 Task: Create a workflow transition screen with conditional fields.
Action: Mouse moved to (995, 77)
Screenshot: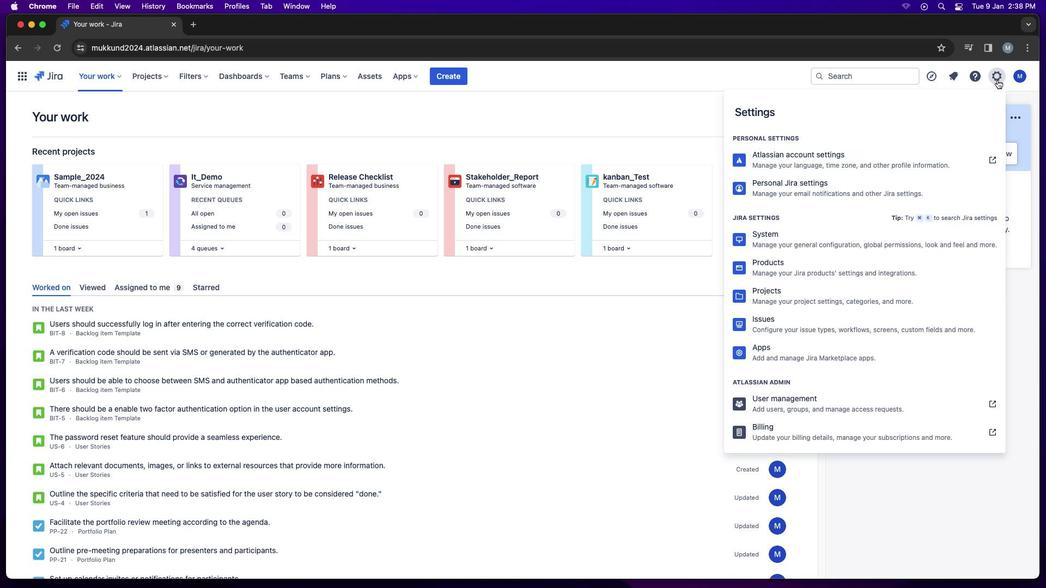 
Action: Mouse pressed left at (995, 77)
Screenshot: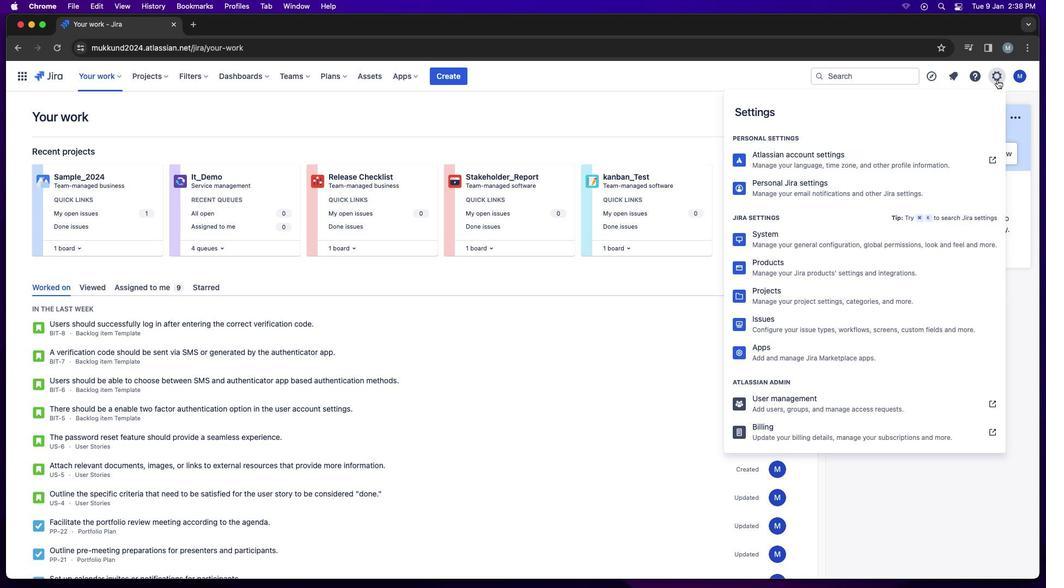 
Action: Mouse moved to (802, 315)
Screenshot: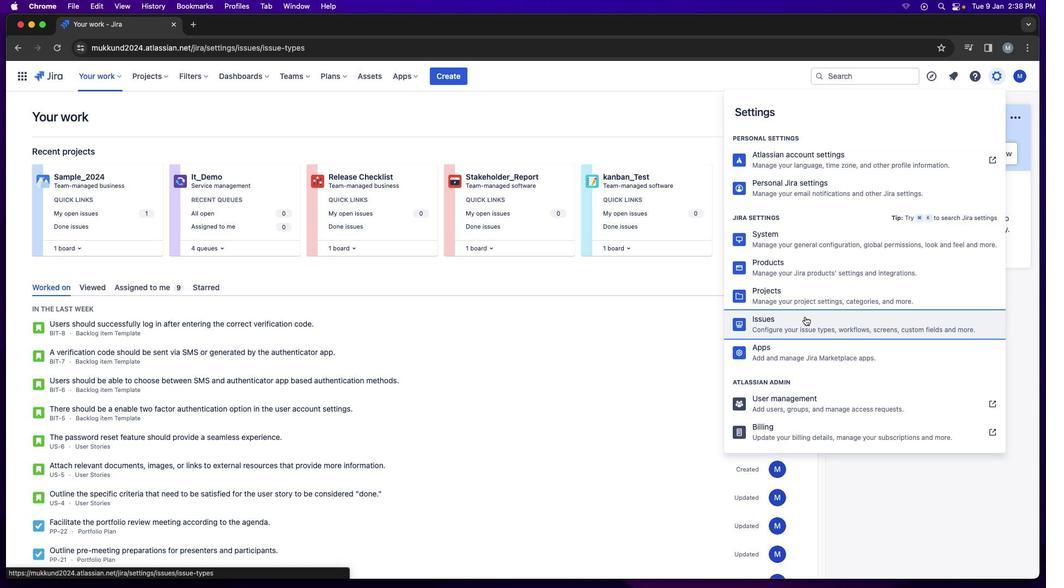 
Action: Mouse pressed left at (802, 315)
Screenshot: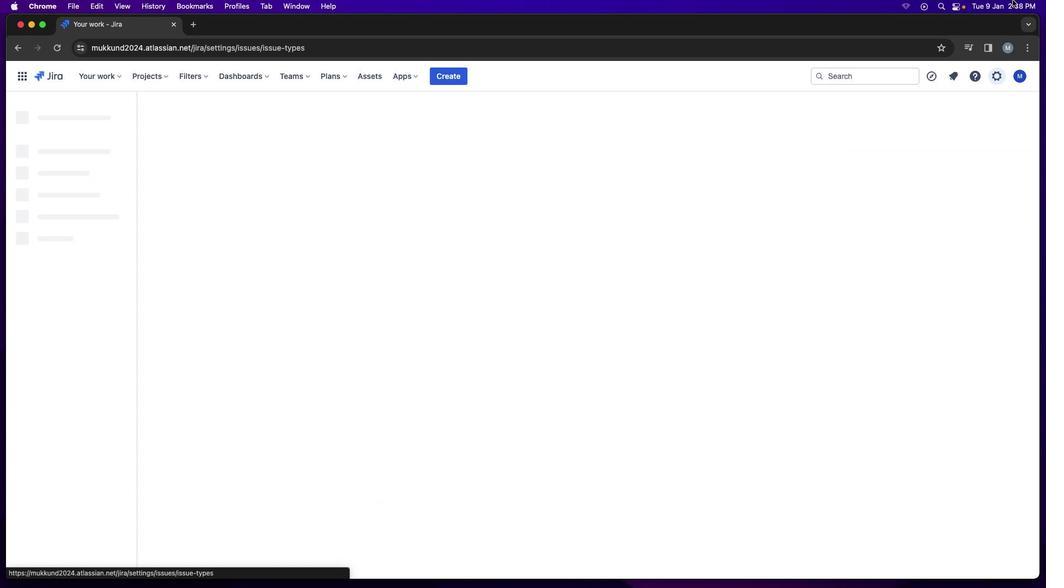 
Action: Mouse moved to (404, 131)
Screenshot: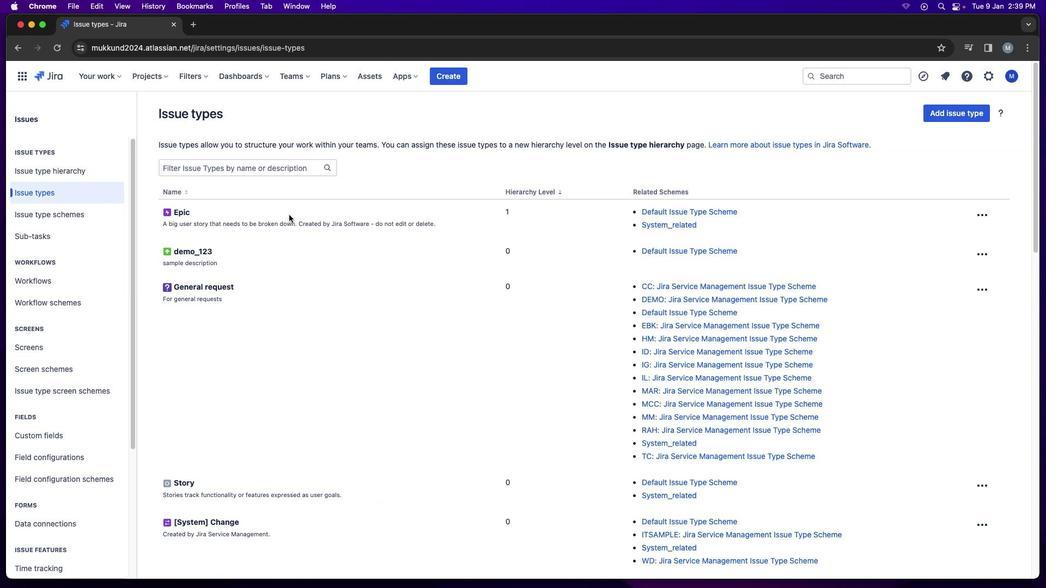 
Action: Mouse pressed left at (404, 131)
Screenshot: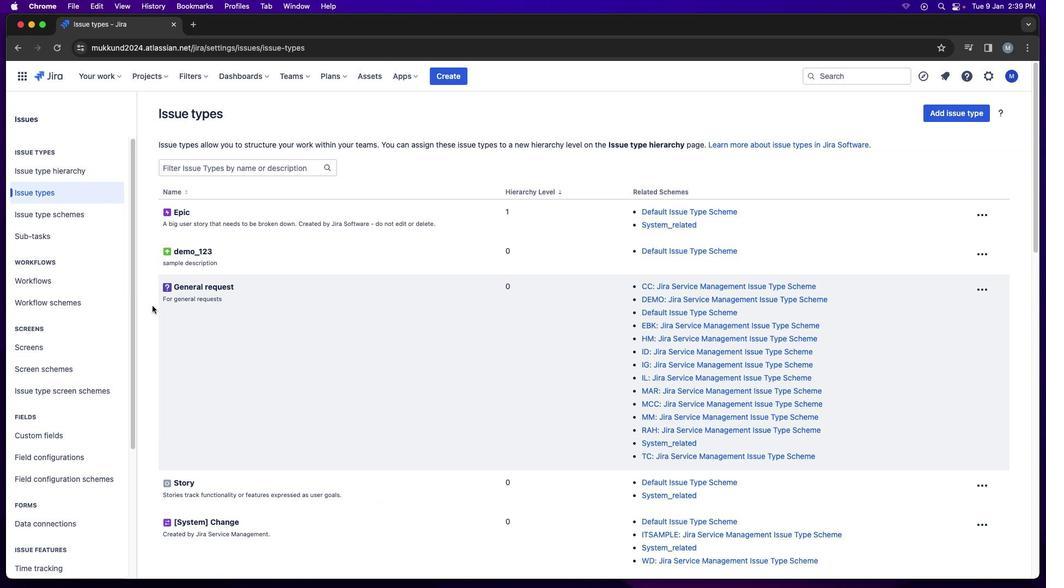 
Action: Mouse moved to (41, 283)
Screenshot: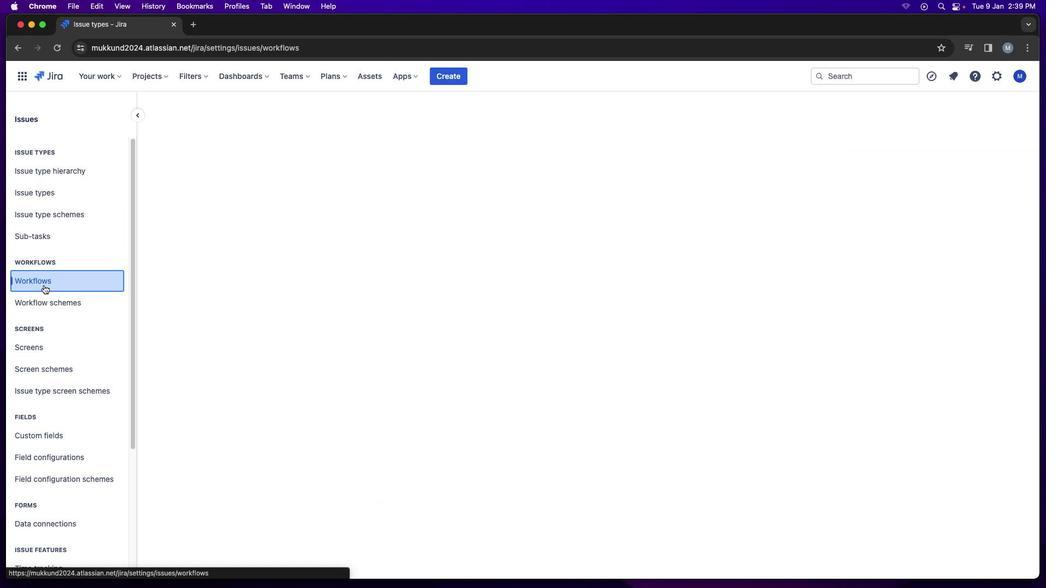 
Action: Mouse pressed left at (41, 283)
Screenshot: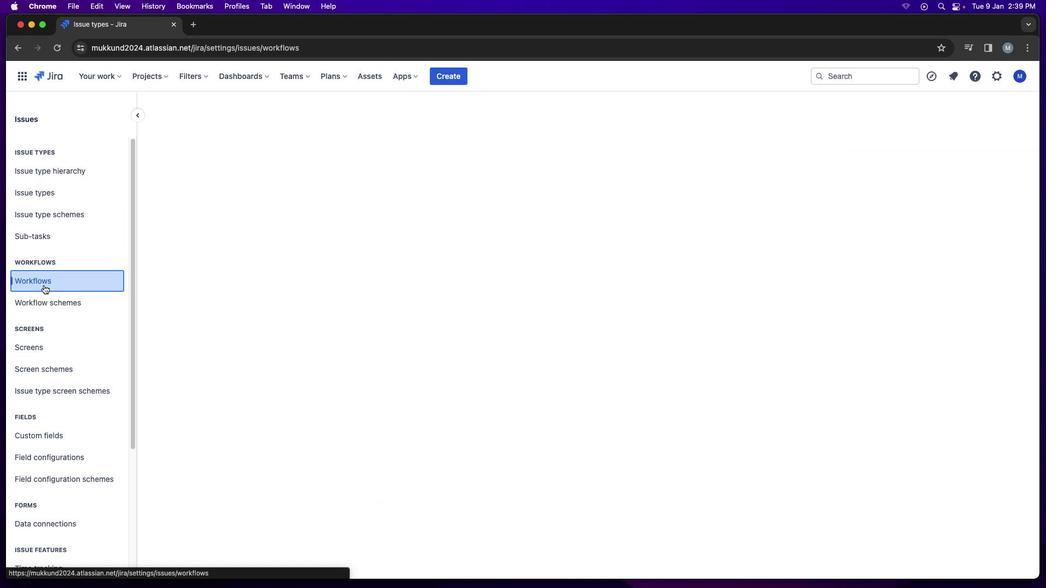 
Action: Mouse moved to (976, 398)
Screenshot: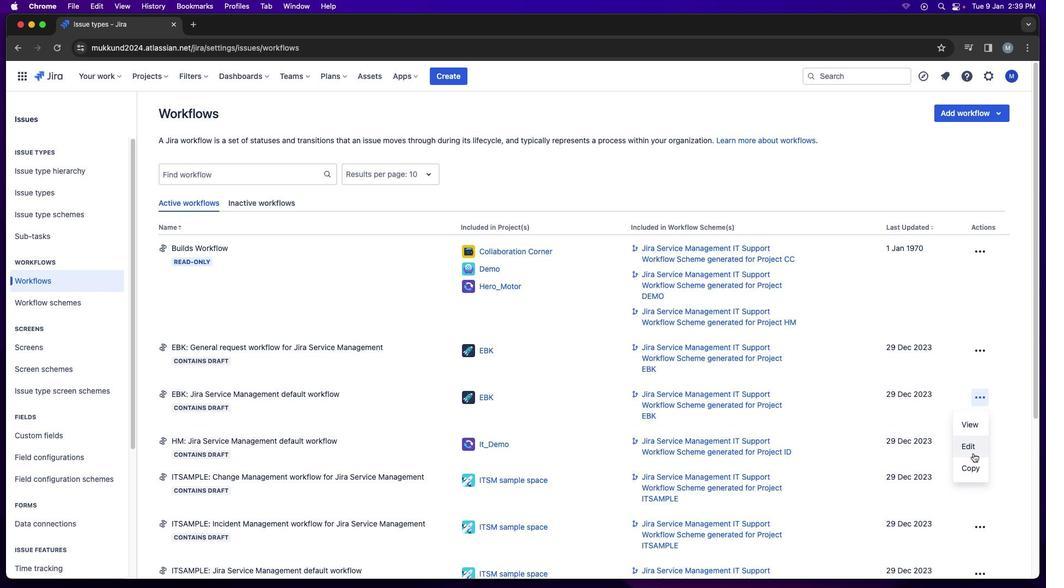 
Action: Mouse pressed left at (976, 398)
Screenshot: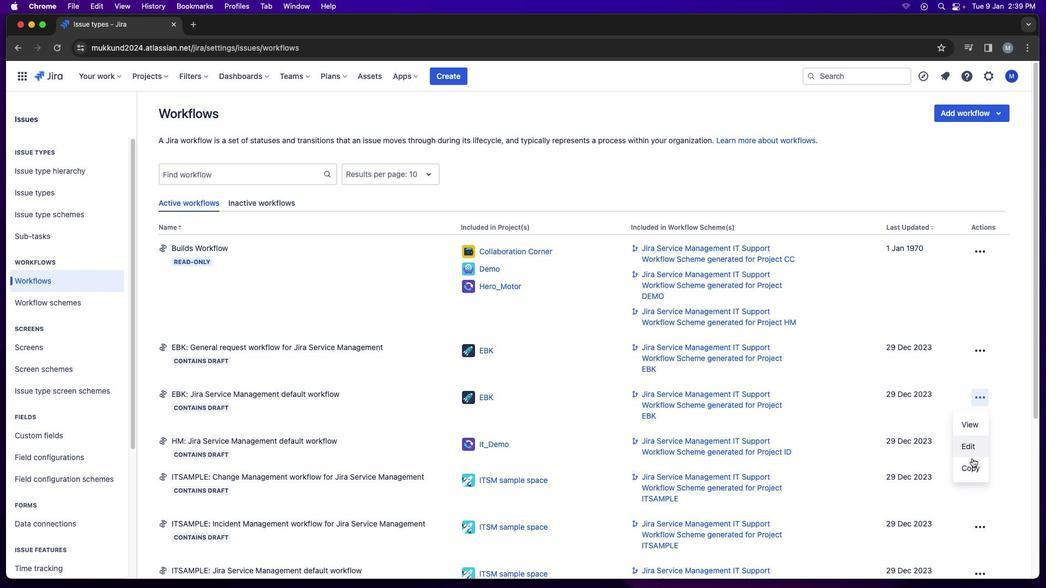 
Action: Mouse moved to (1008, 328)
Screenshot: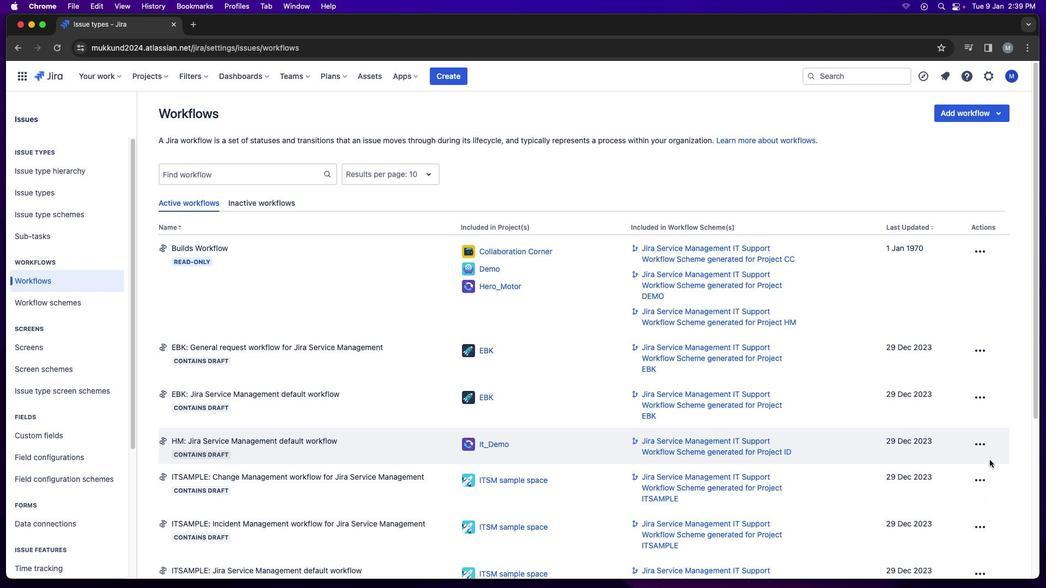 
Action: Mouse pressed left at (1008, 328)
Screenshot: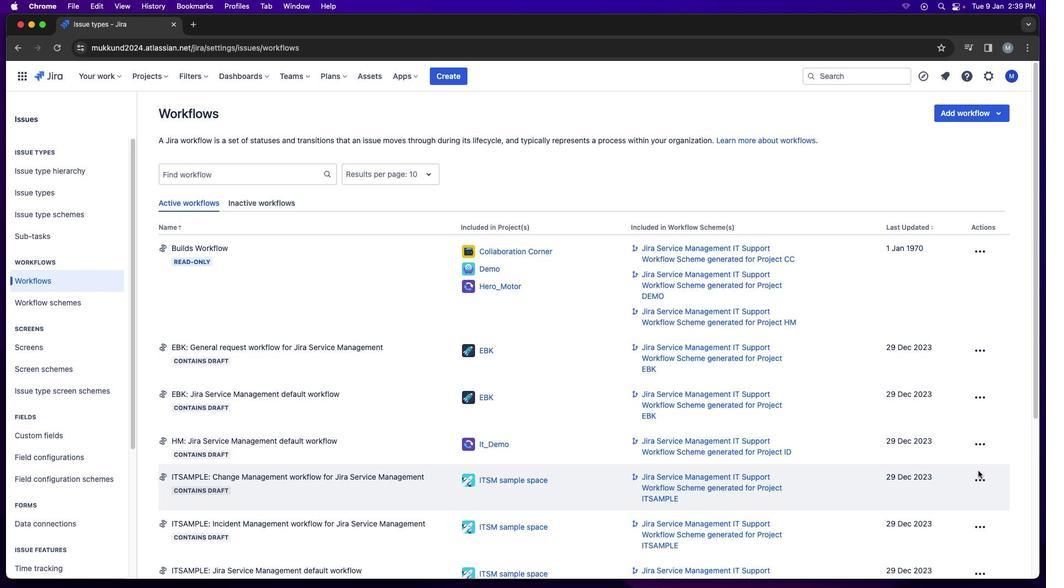 
Action: Mouse moved to (977, 478)
Screenshot: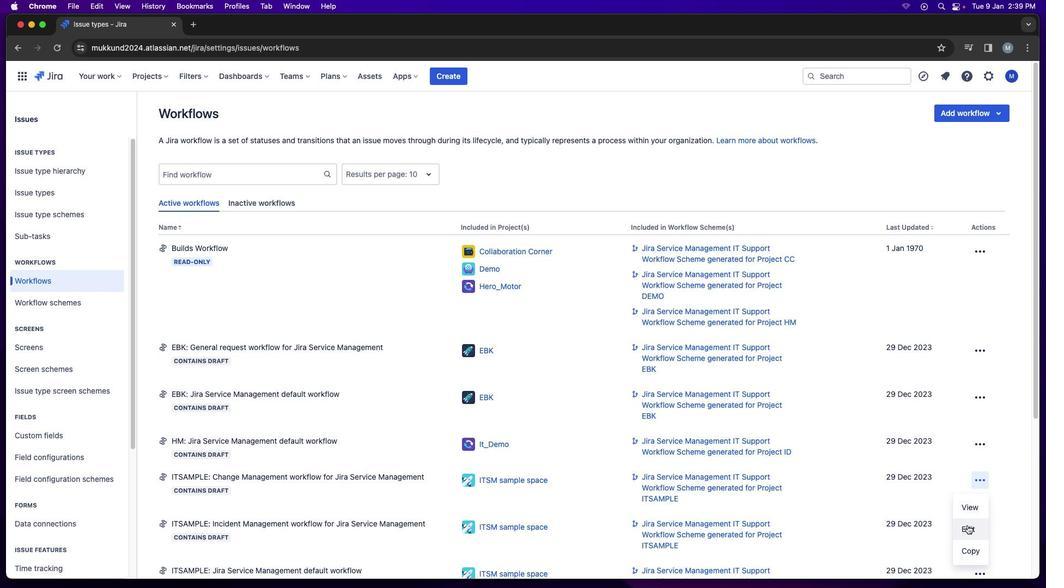 
Action: Mouse pressed left at (977, 478)
Screenshot: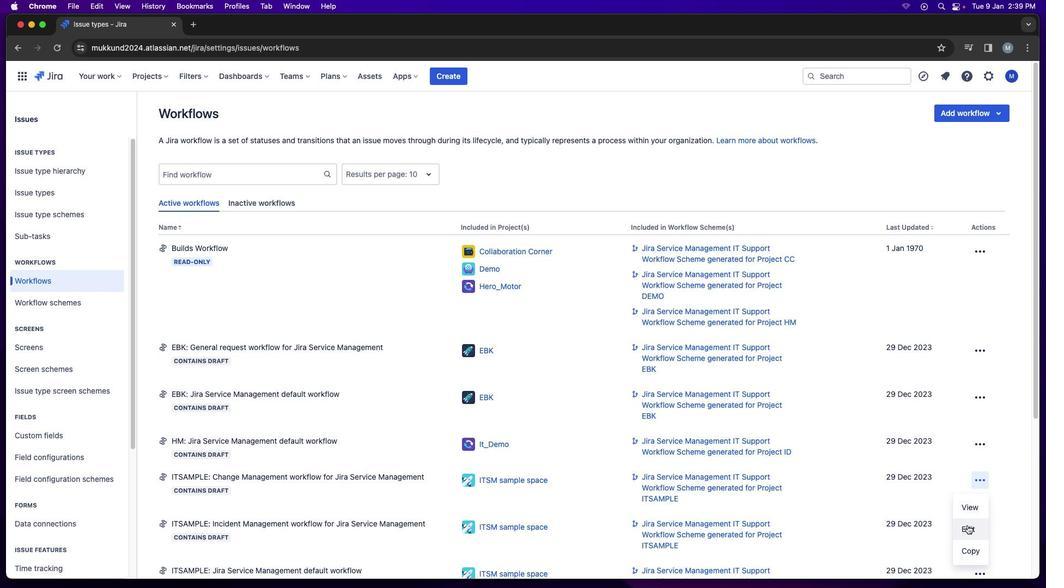 
Action: Mouse moved to (966, 523)
Screenshot: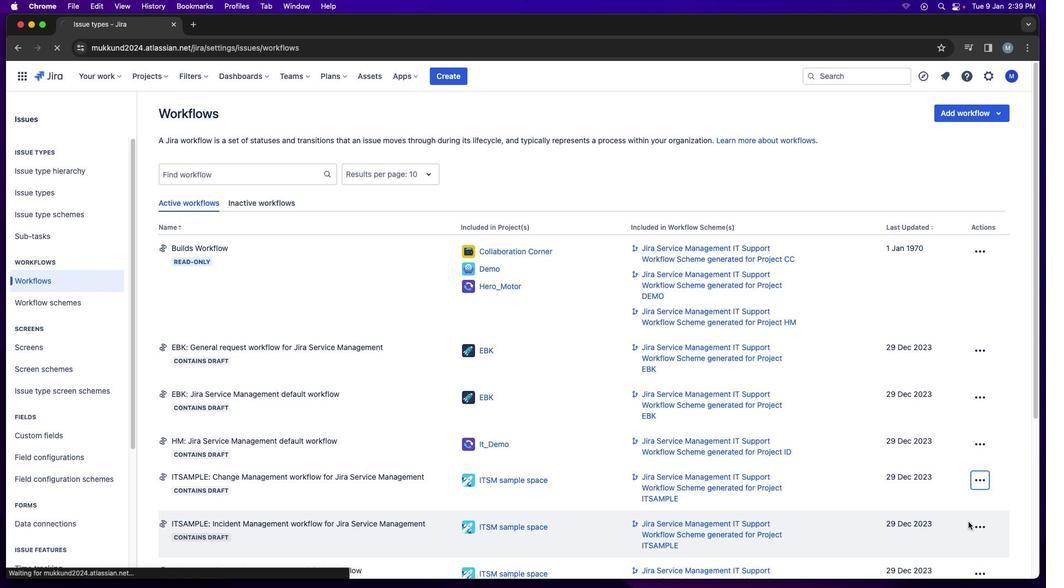 
Action: Mouse pressed left at (966, 523)
Screenshot: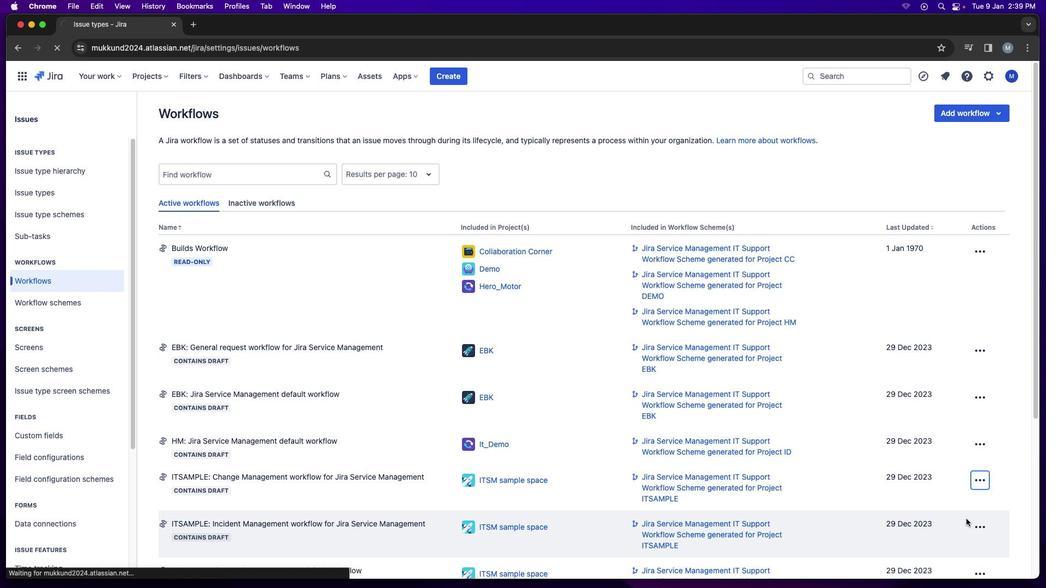 
Action: Mouse moved to (445, 480)
Screenshot: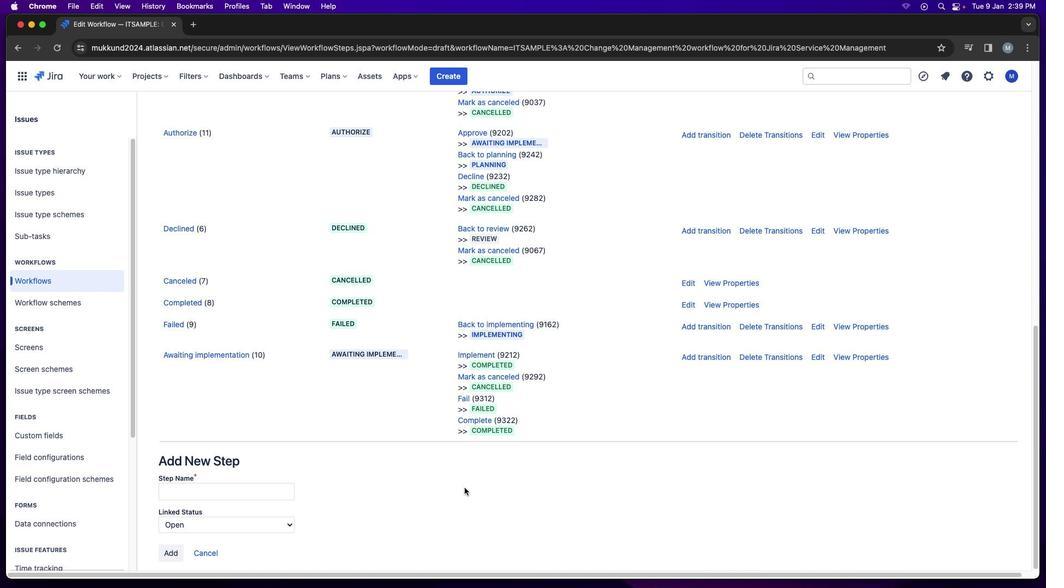 
Action: Mouse pressed left at (445, 480)
Screenshot: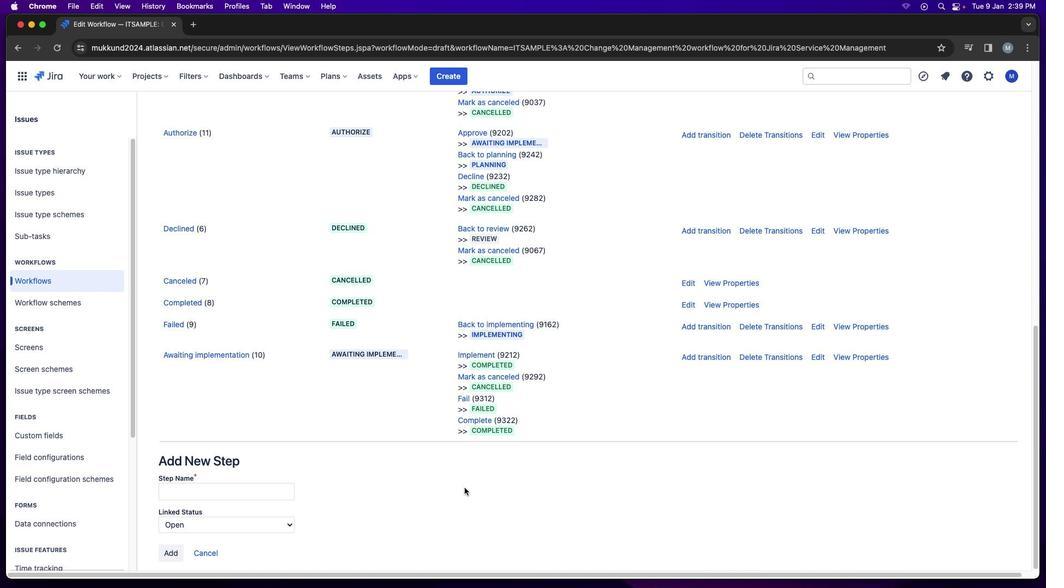 
Action: Mouse moved to (462, 485)
Screenshot: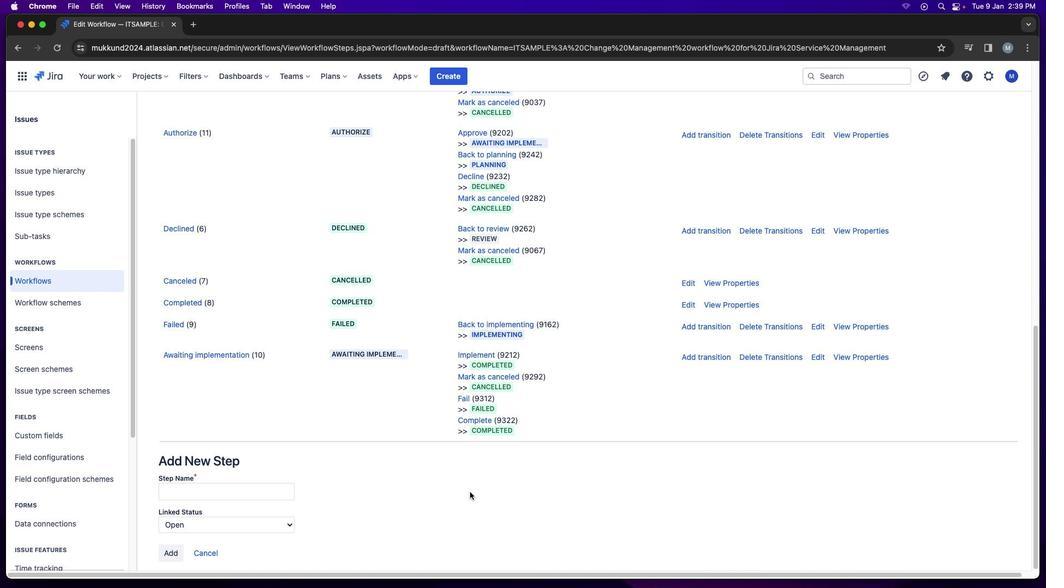 
Action: Mouse scrolled (462, 485) with delta (-1, -2)
Screenshot: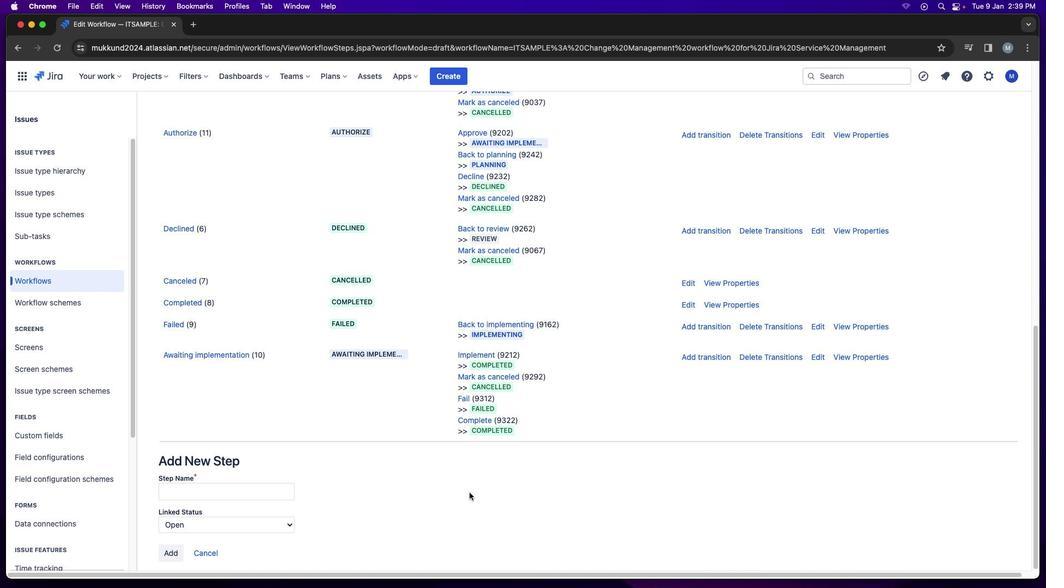 
Action: Mouse scrolled (462, 485) with delta (-1, -2)
Screenshot: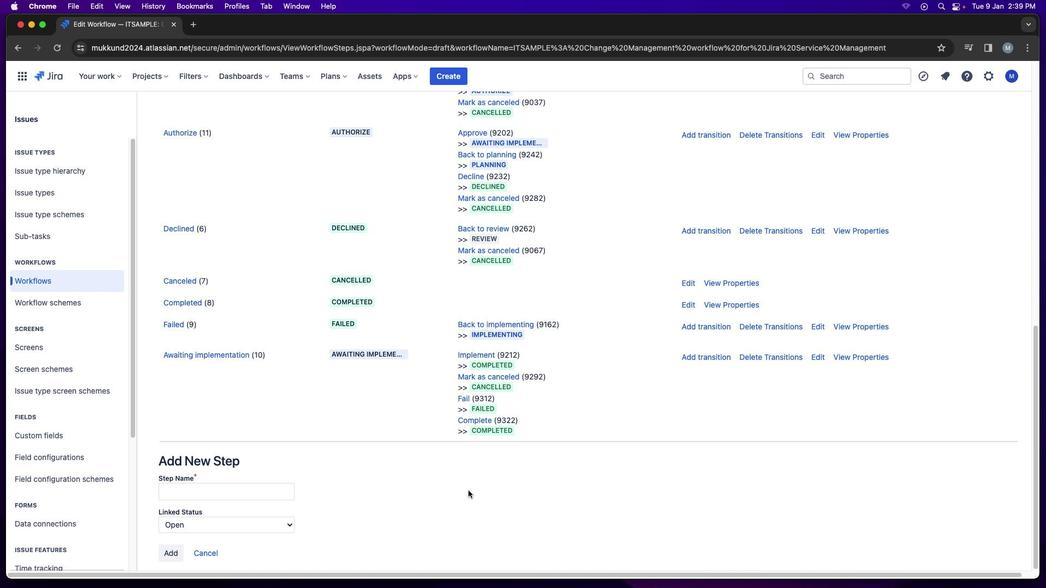 
Action: Mouse scrolled (462, 485) with delta (-1, -2)
Screenshot: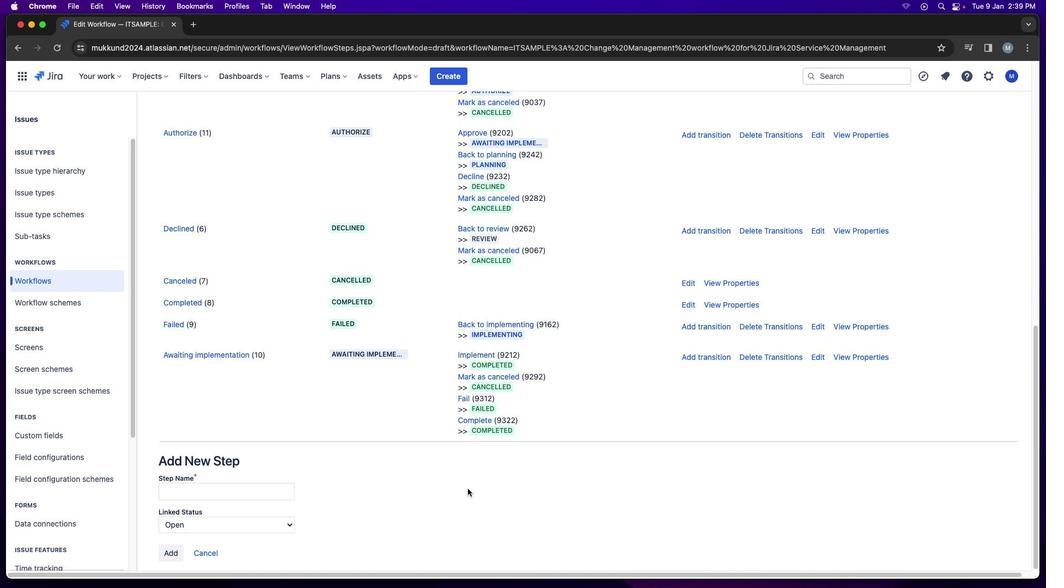 
Action: Mouse moved to (464, 485)
Screenshot: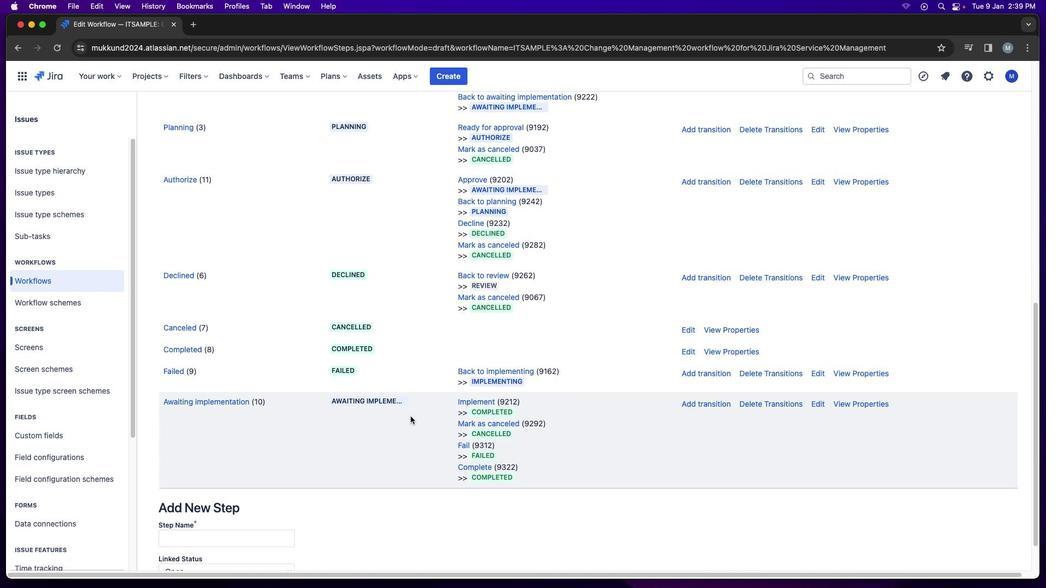 
Action: Mouse scrolled (464, 485) with delta (-1, -1)
Screenshot: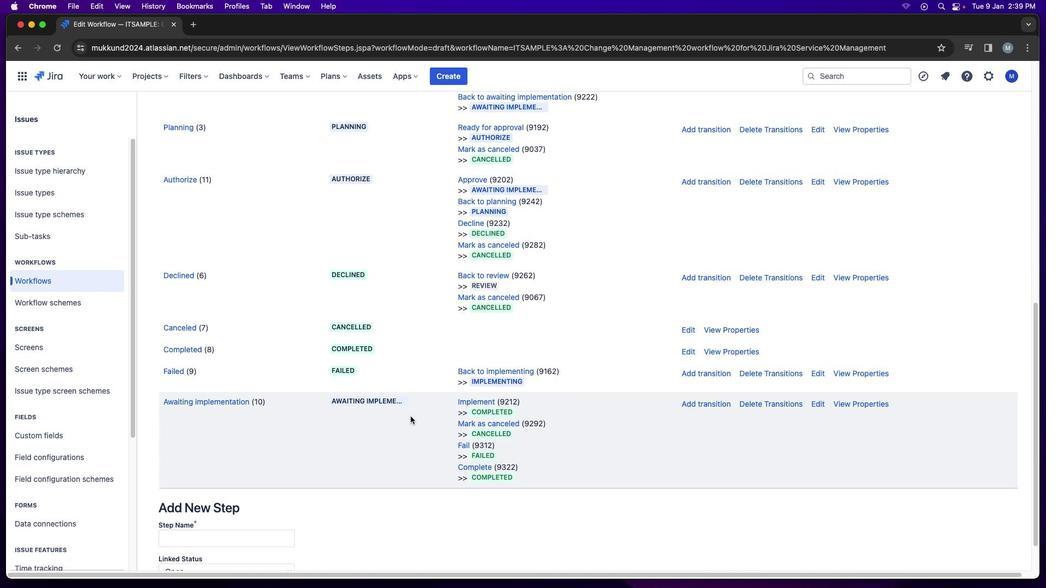 
Action: Mouse moved to (463, 481)
Screenshot: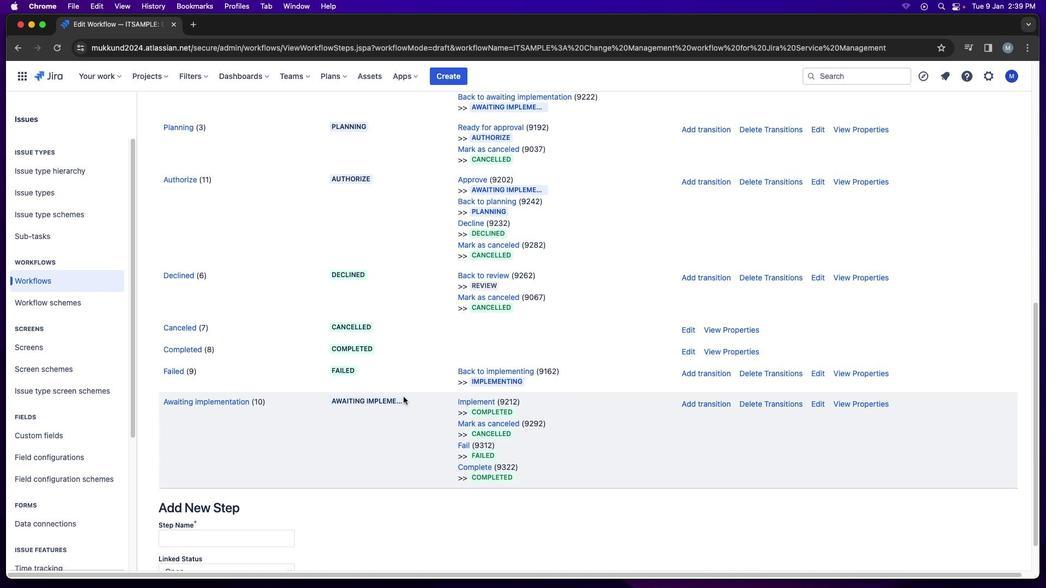 
Action: Mouse scrolled (463, 481) with delta (-1, -1)
Screenshot: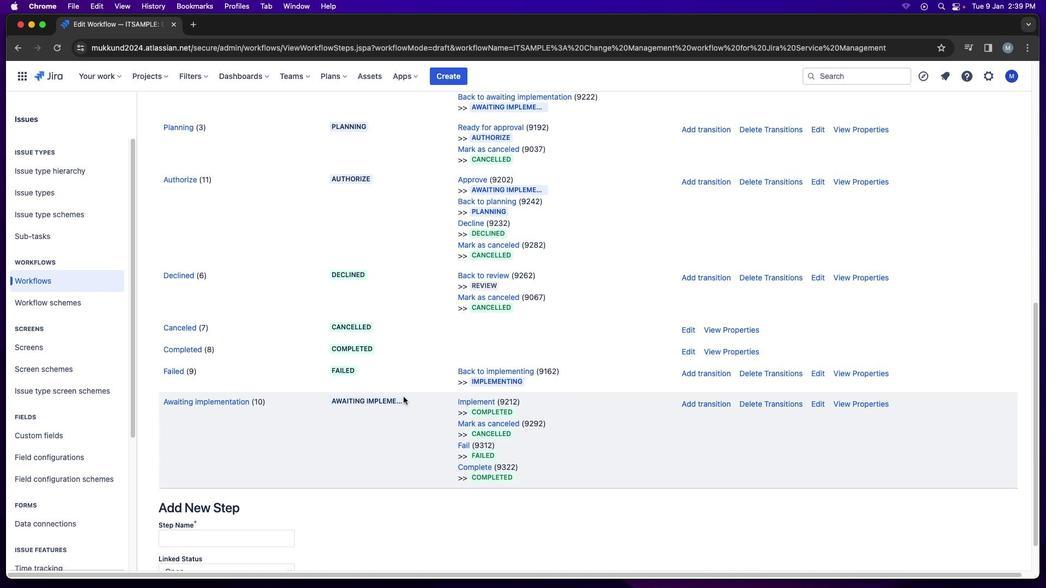 
Action: Mouse moved to (460, 474)
Screenshot: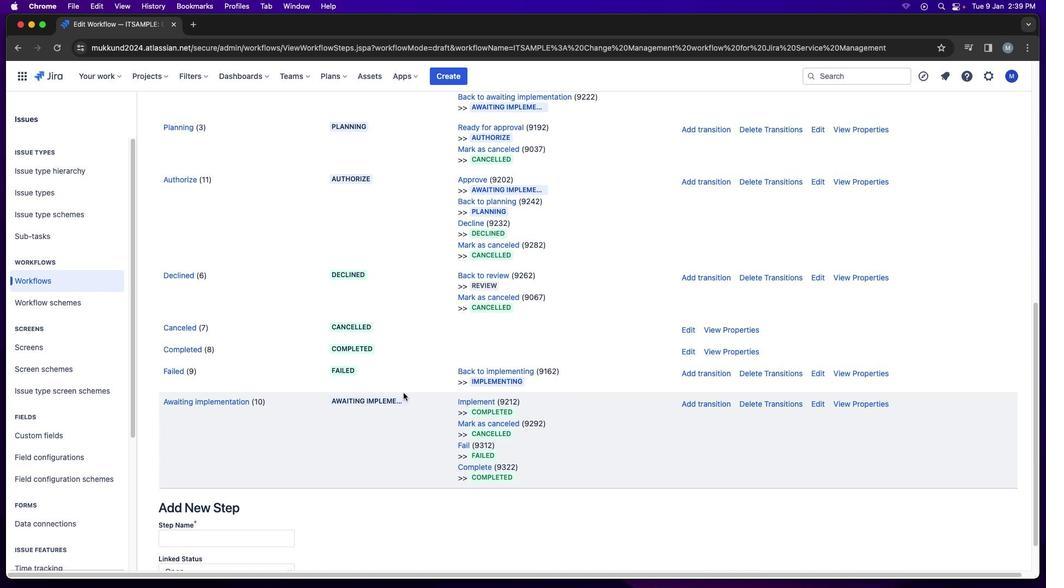 
Action: Mouse scrolled (460, 474) with delta (-1, -1)
Screenshot: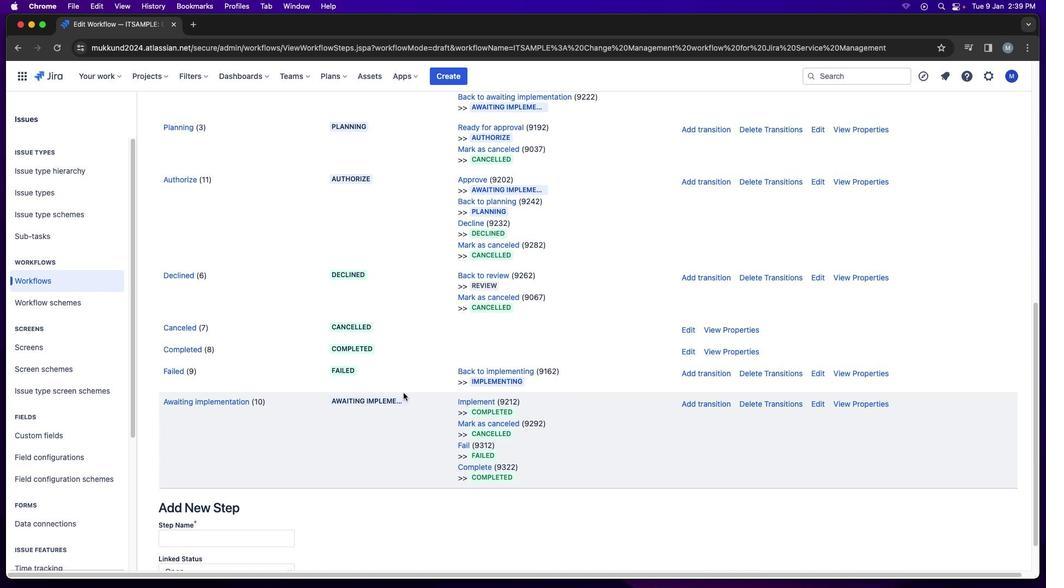 
Action: Mouse moved to (401, 389)
Screenshot: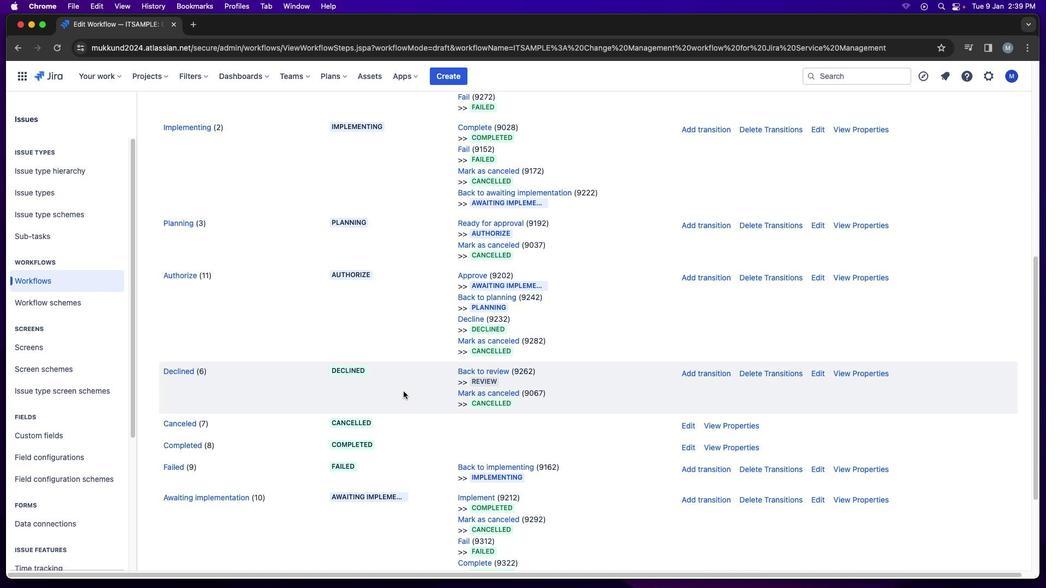 
Action: Mouse scrolled (401, 389) with delta (-1, -1)
Screenshot: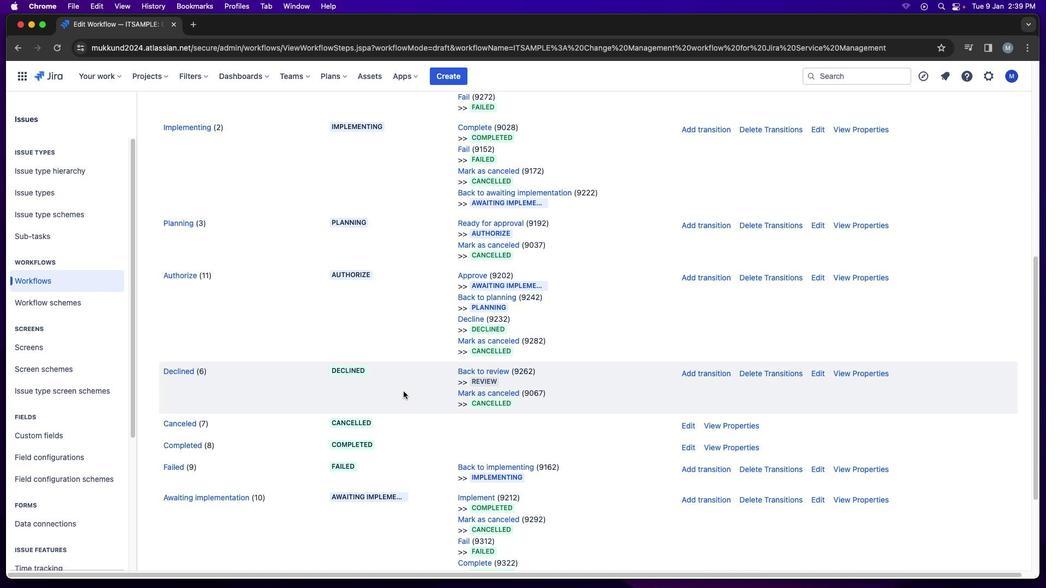 
Action: Mouse moved to (401, 389)
Screenshot: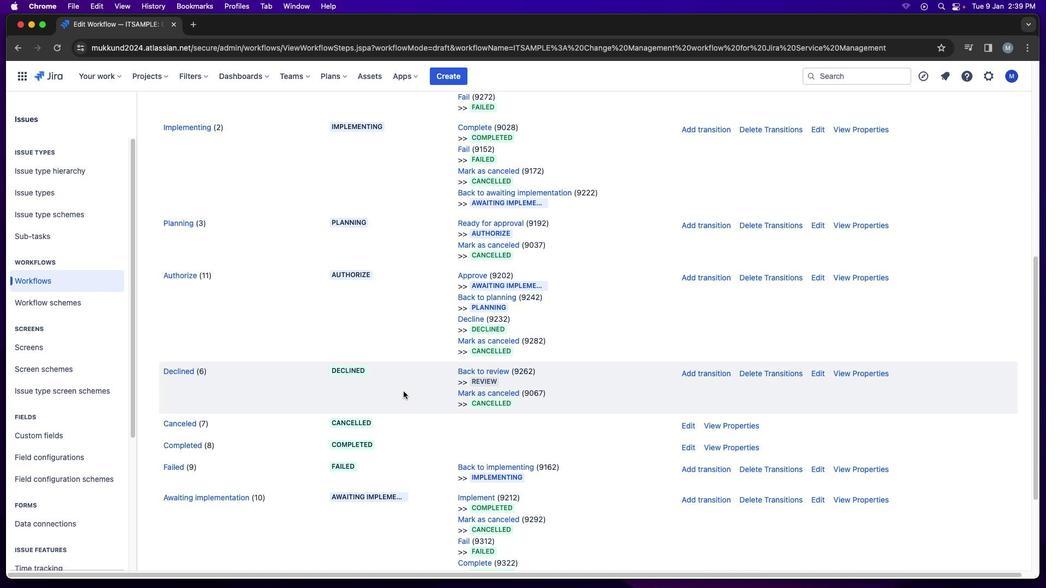 
Action: Mouse scrolled (401, 389) with delta (-1, -1)
Screenshot: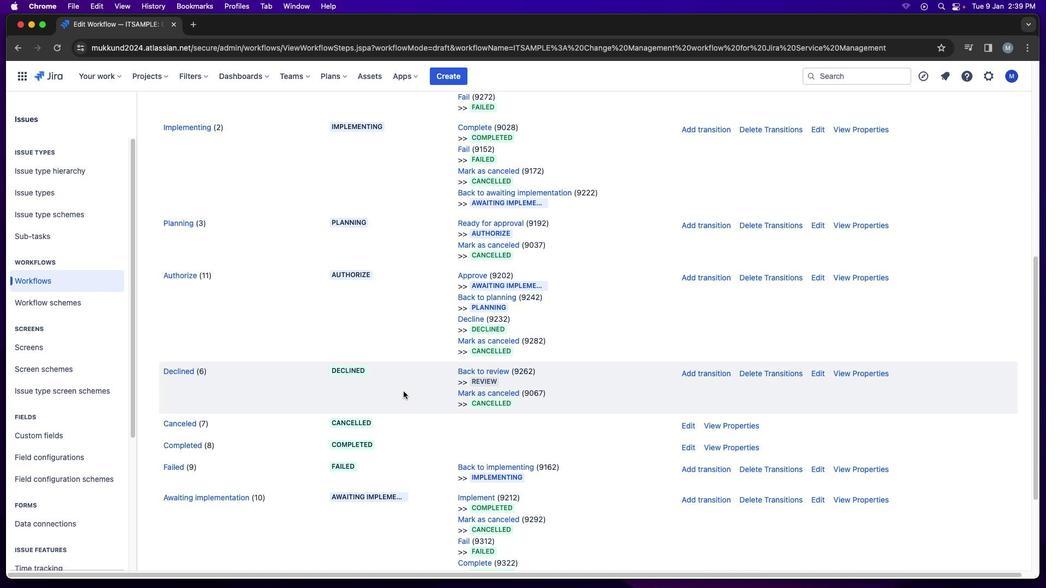 
Action: Mouse moved to (401, 389)
Screenshot: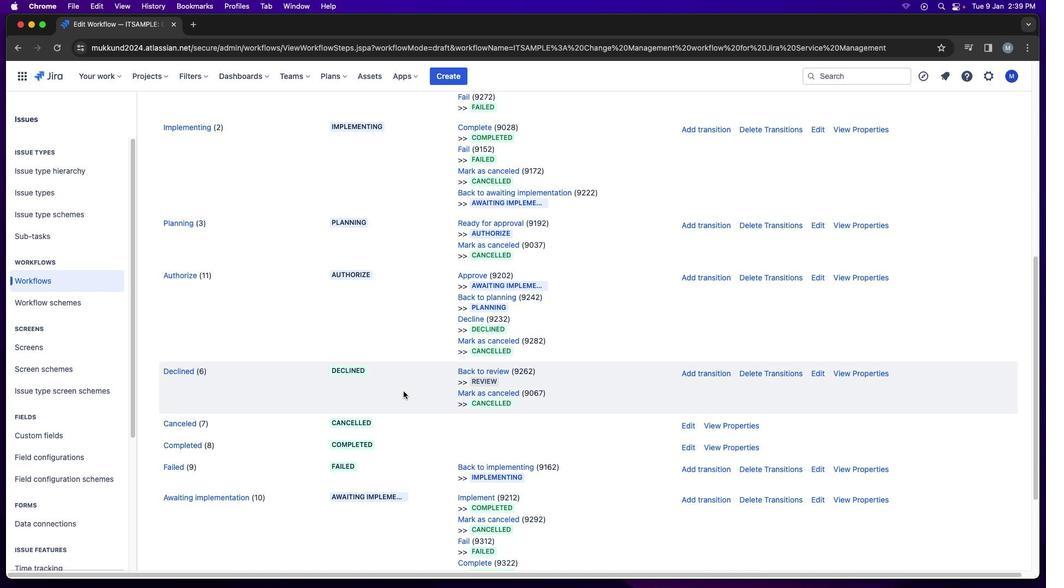 
Action: Mouse scrolled (401, 389) with delta (-1, 0)
Screenshot: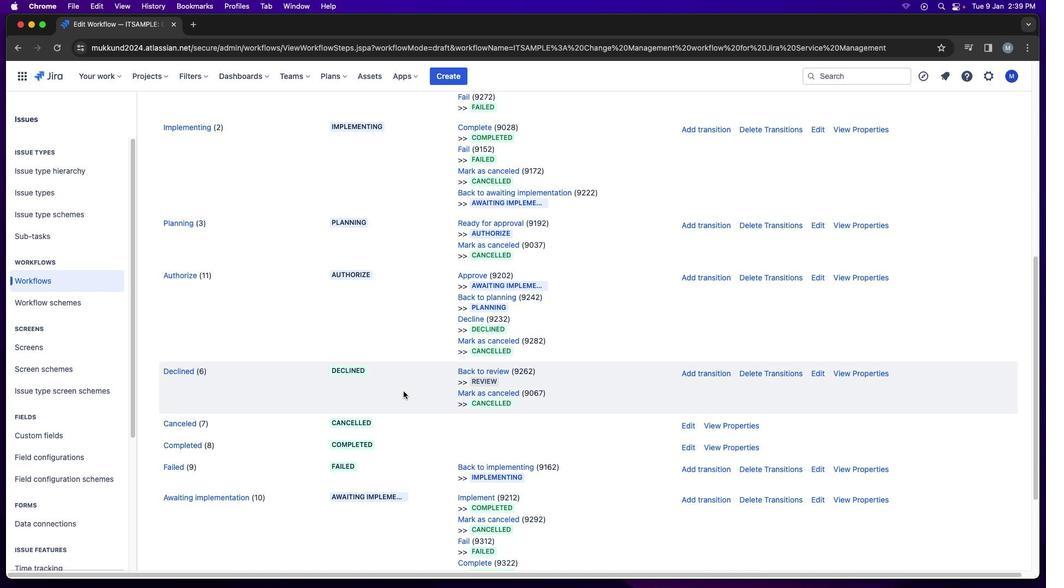 
Action: Mouse moved to (402, 378)
Screenshot: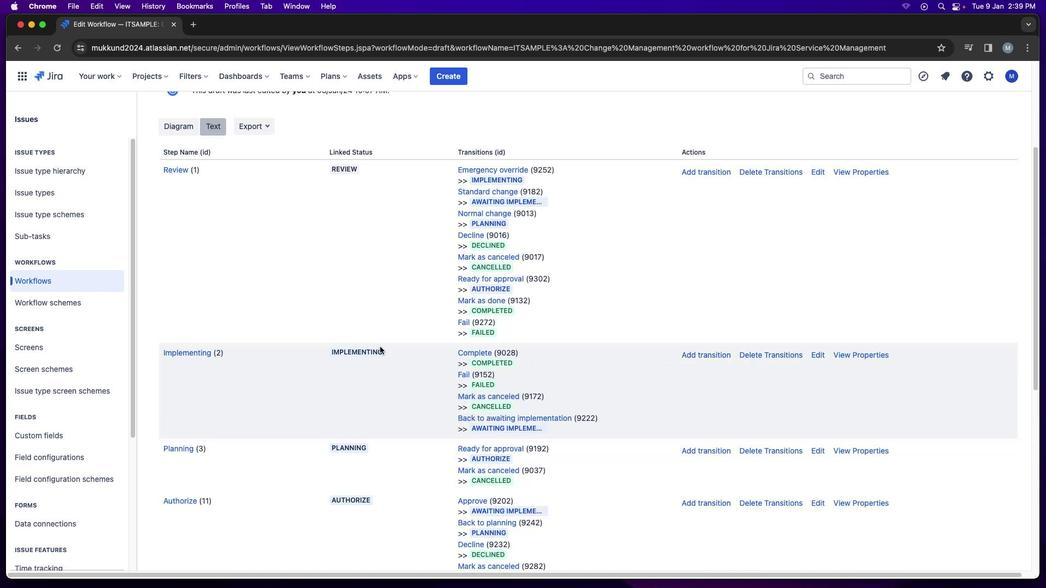 
Action: Mouse scrolled (402, 378) with delta (-1, -1)
Screenshot: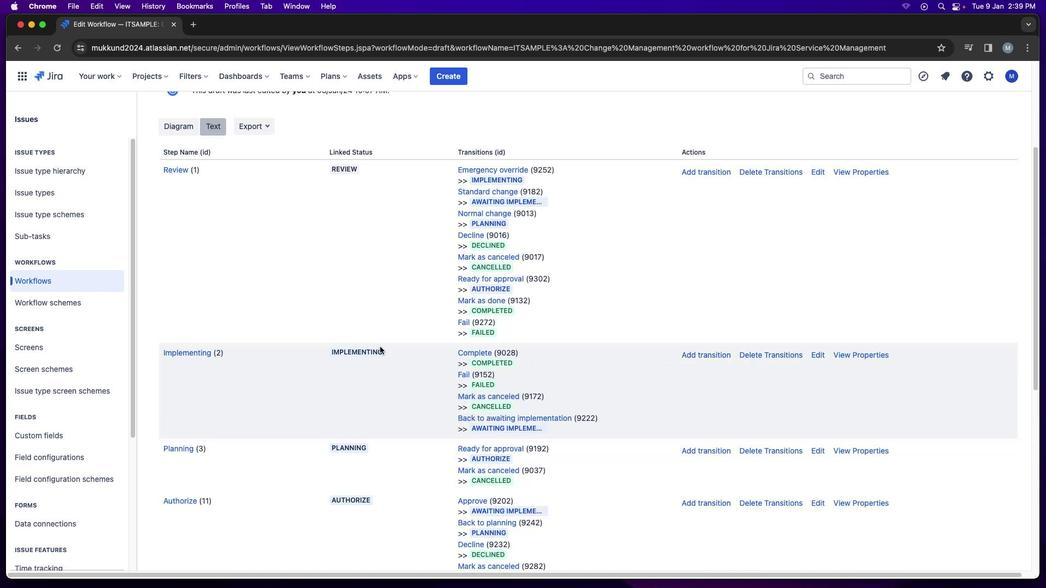 
Action: Mouse moved to (402, 357)
Screenshot: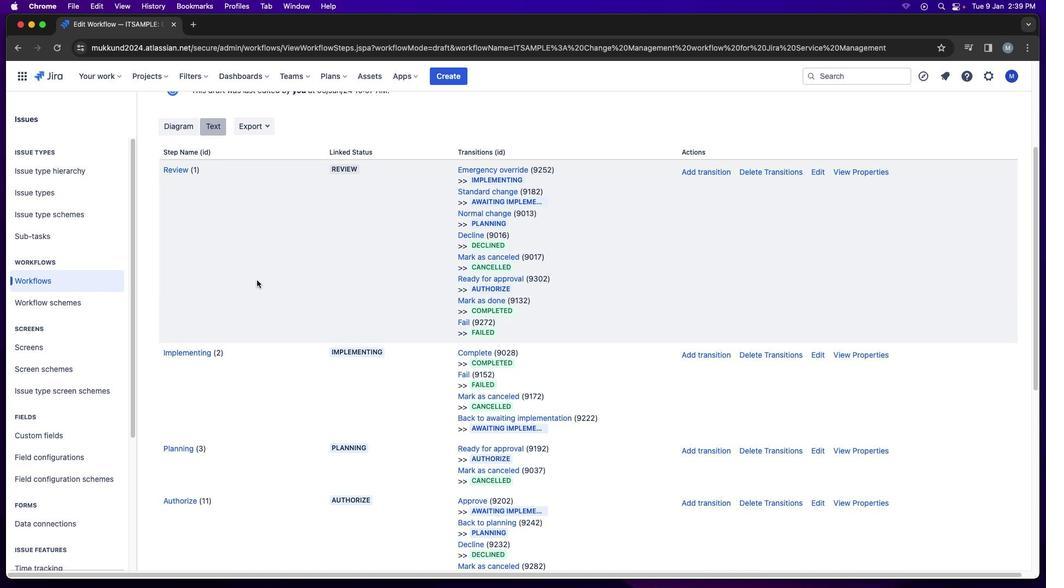 
Action: Mouse scrolled (402, 357) with delta (-1, -1)
Screenshot: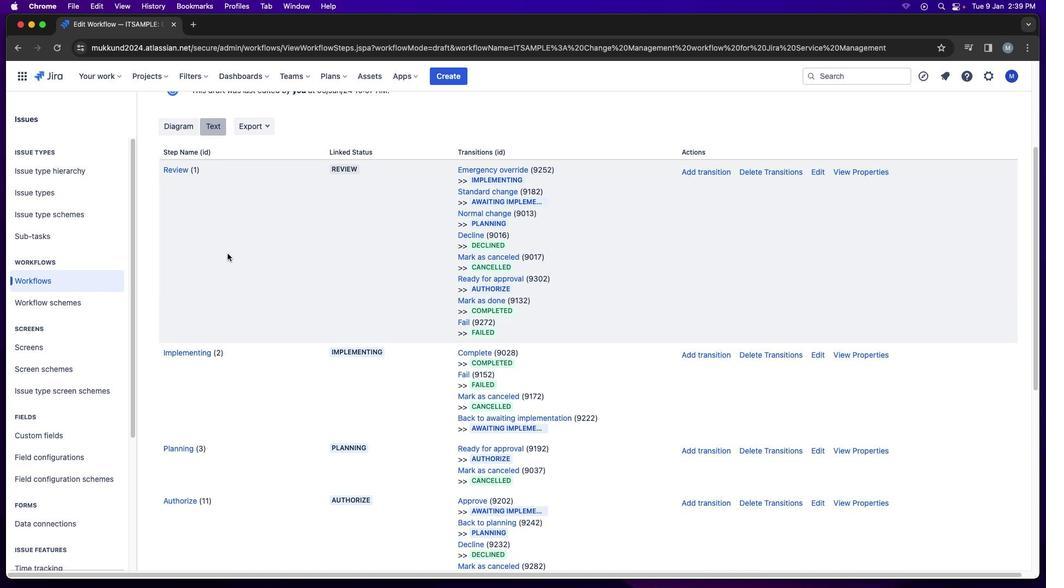
Action: Mouse scrolled (402, 357) with delta (-1, -1)
Screenshot: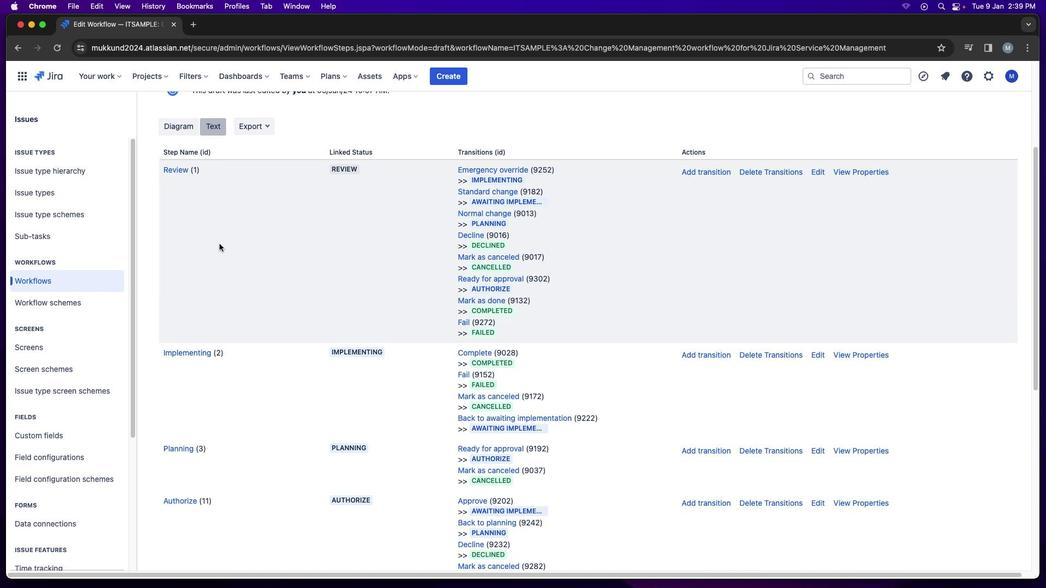 
Action: Mouse scrolled (402, 357) with delta (-1, 0)
Screenshot: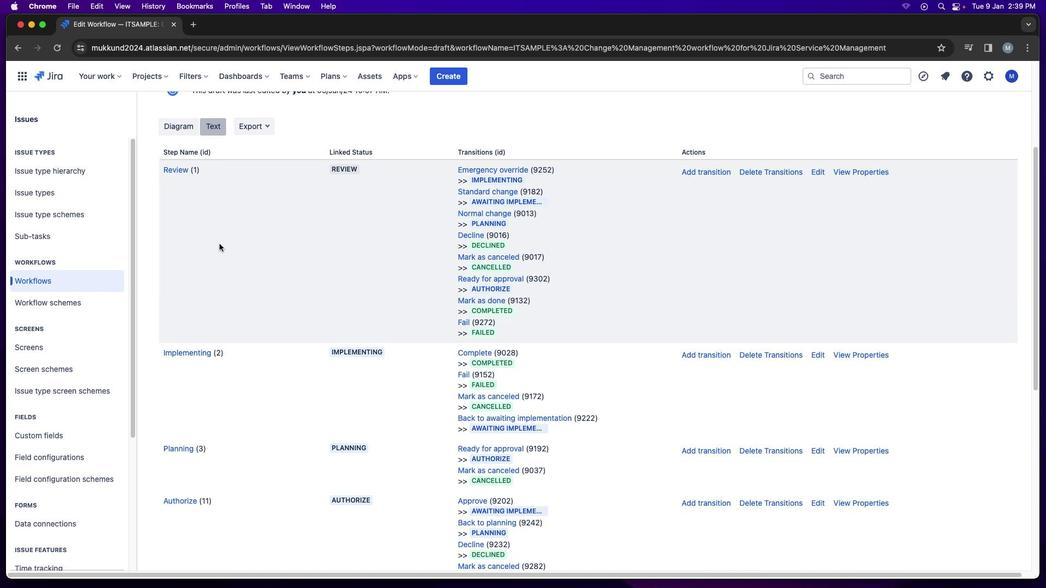 
Action: Mouse scrolled (402, 357) with delta (-1, 0)
Screenshot: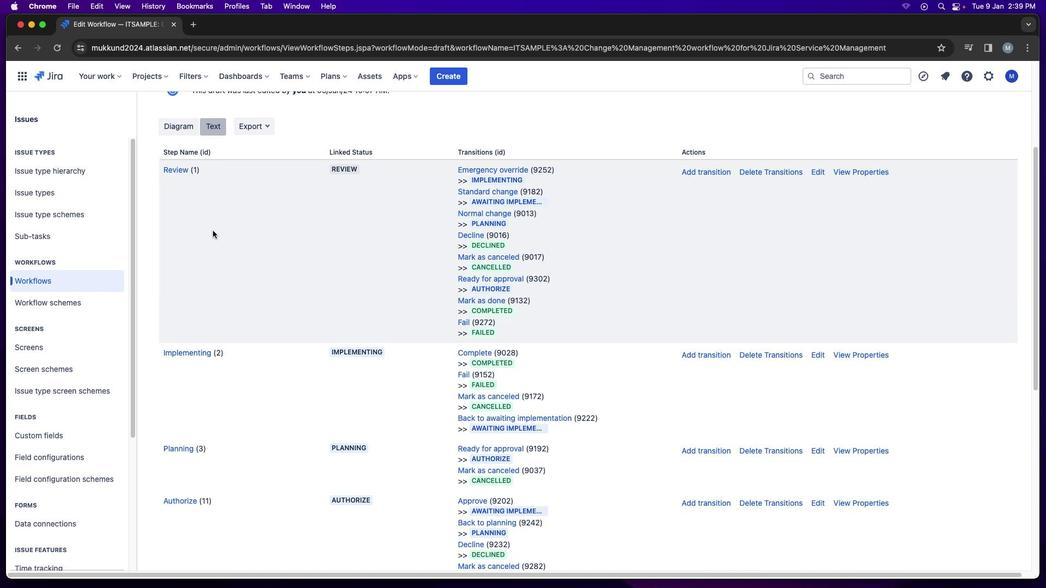 
Action: Mouse moved to (355, 416)
Screenshot: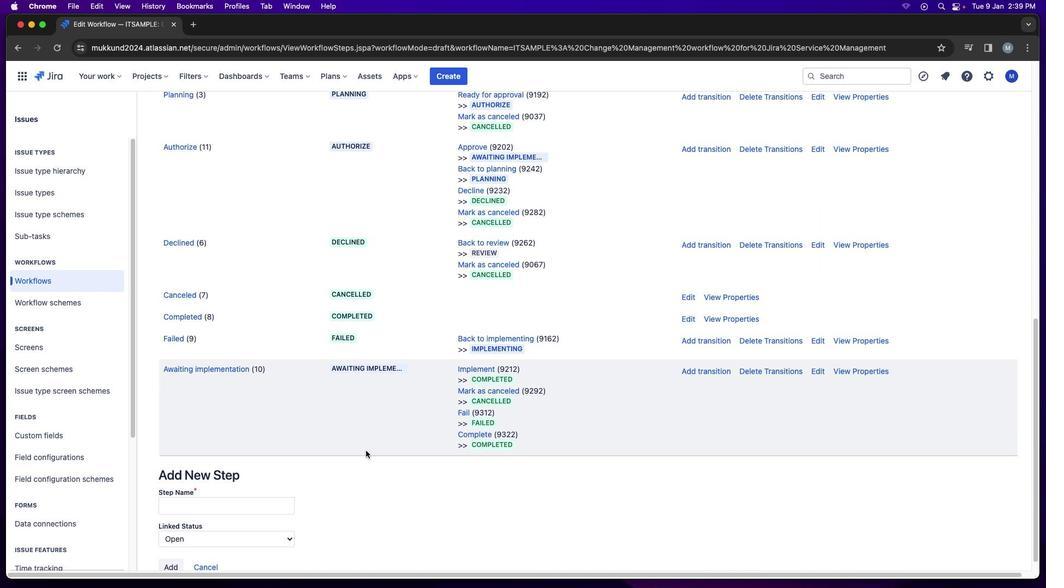 
Action: Mouse scrolled (355, 416) with delta (-1, -2)
Screenshot: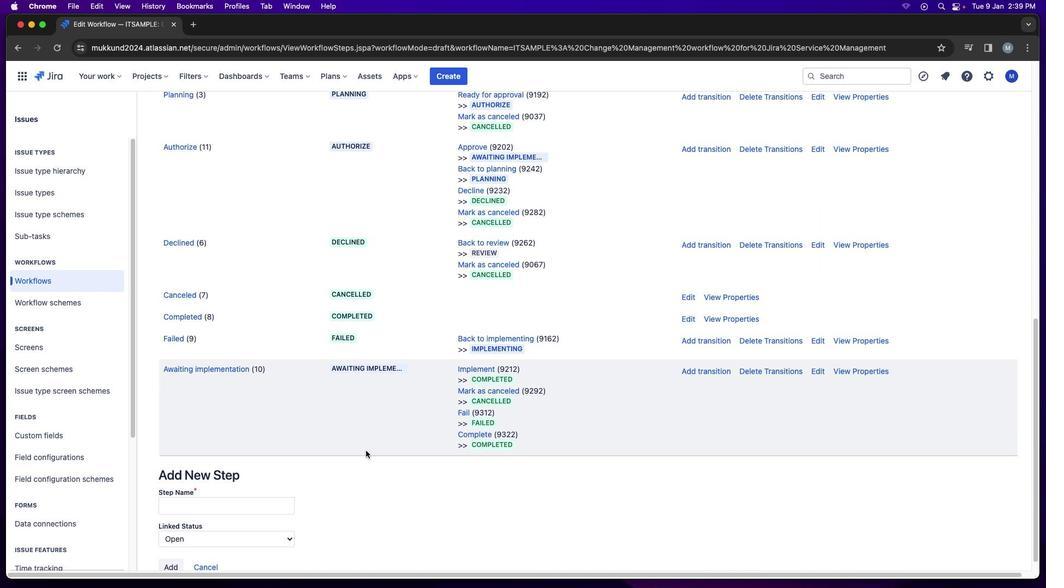 
Action: Mouse moved to (357, 420)
Screenshot: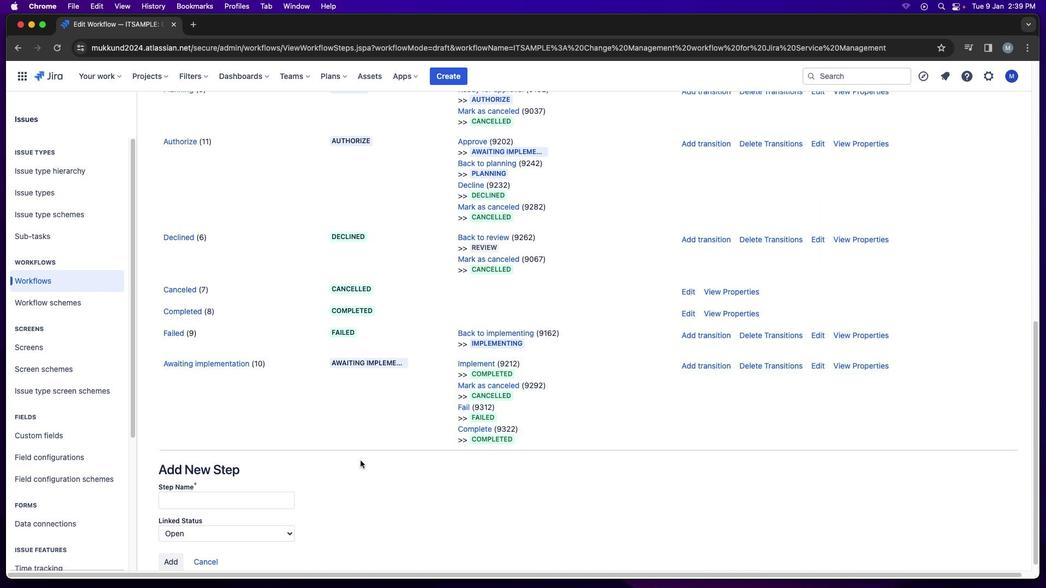 
Action: Mouse scrolled (357, 420) with delta (-1, -2)
Screenshot: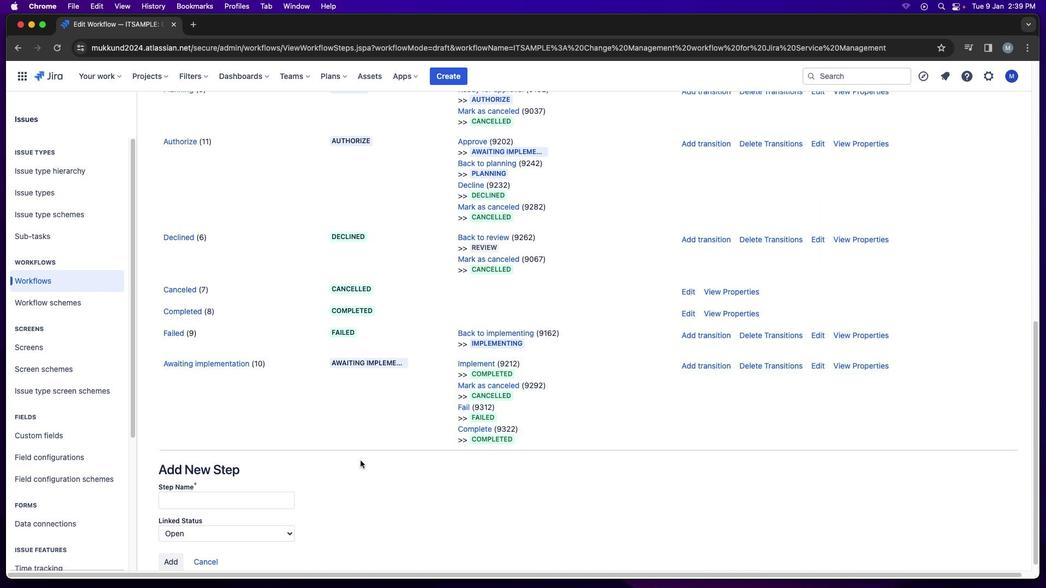 
Action: Mouse moved to (357, 421)
Screenshot: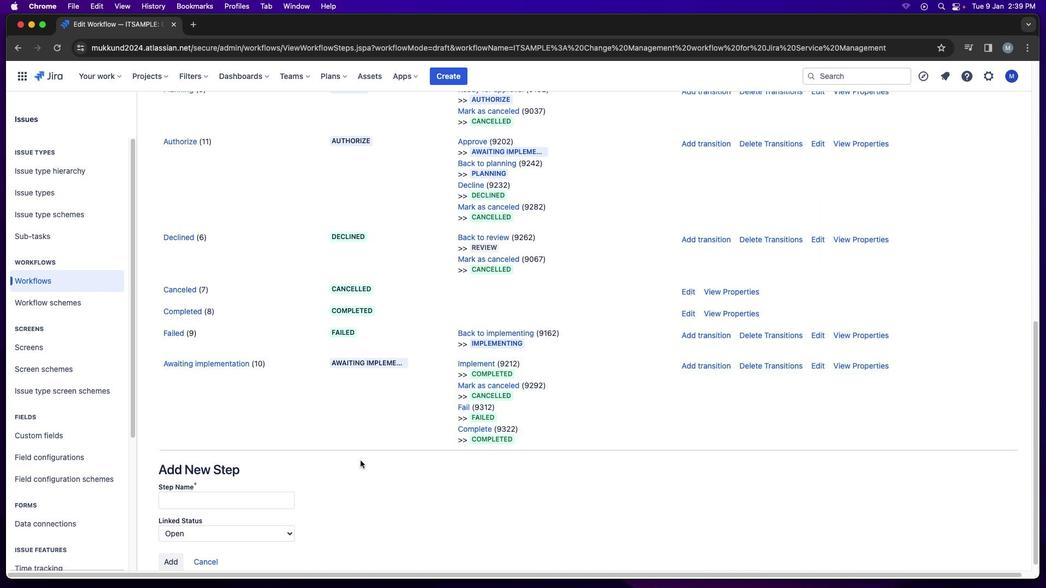 
Action: Mouse scrolled (357, 421) with delta (-1, -3)
Screenshot: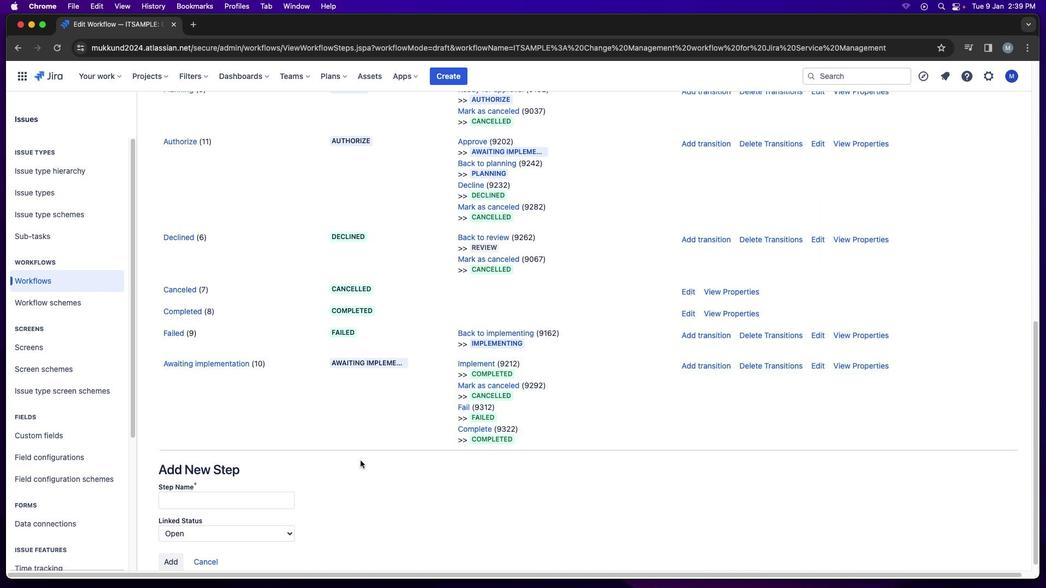 
Action: Mouse moved to (357, 422)
Screenshot: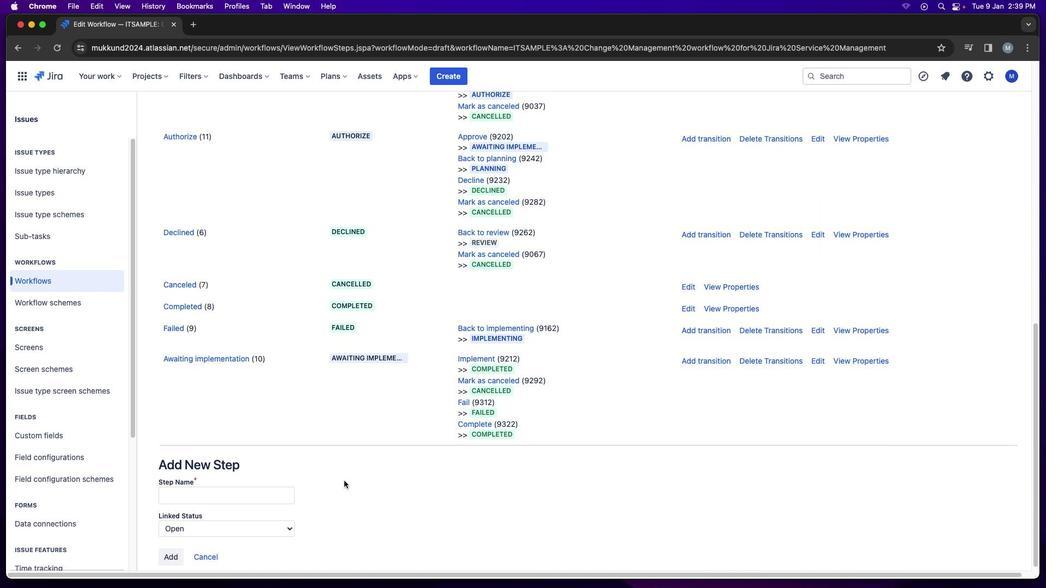 
Action: Mouse scrolled (357, 422) with delta (-1, -4)
Screenshot: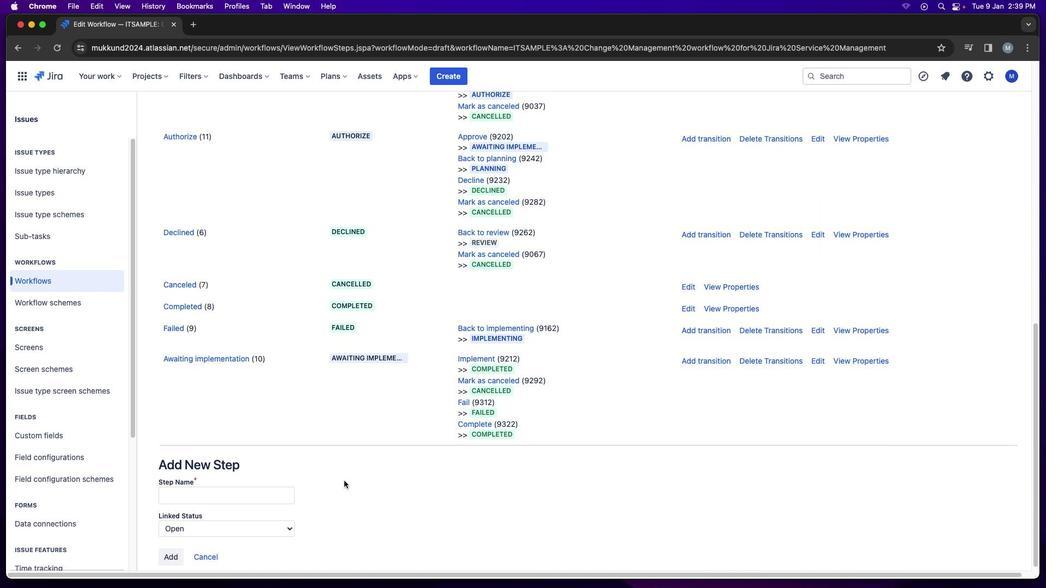 
Action: Mouse moved to (358, 422)
Screenshot: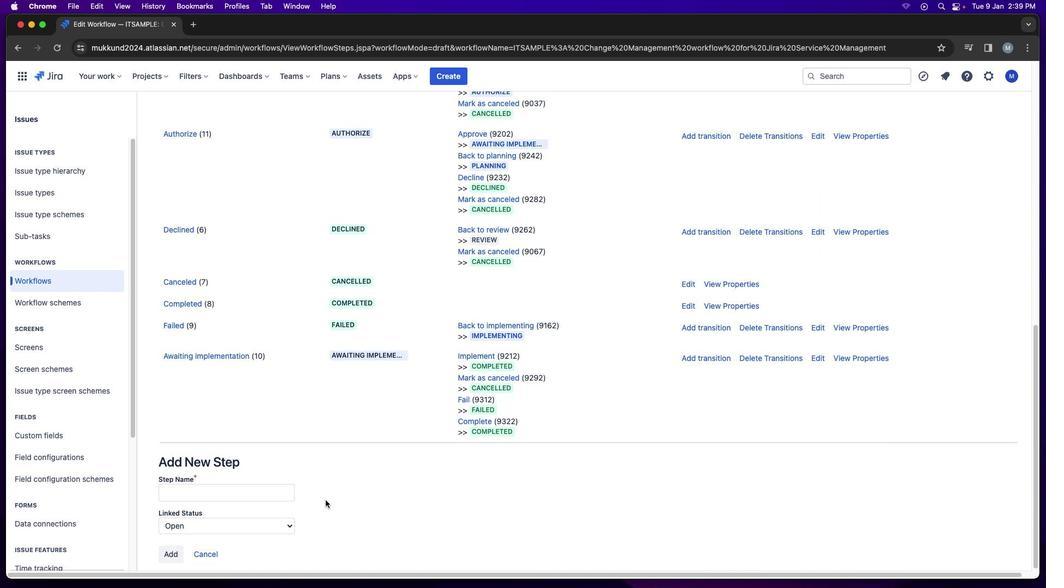 
Action: Mouse scrolled (358, 422) with delta (-1, -4)
Screenshot: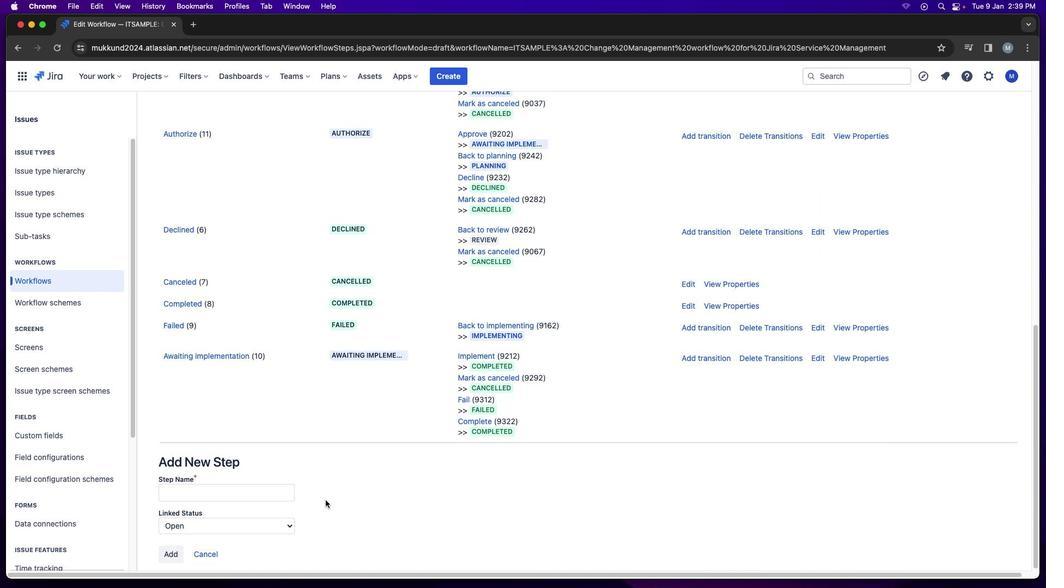 
Action: Mouse moved to (363, 431)
Screenshot: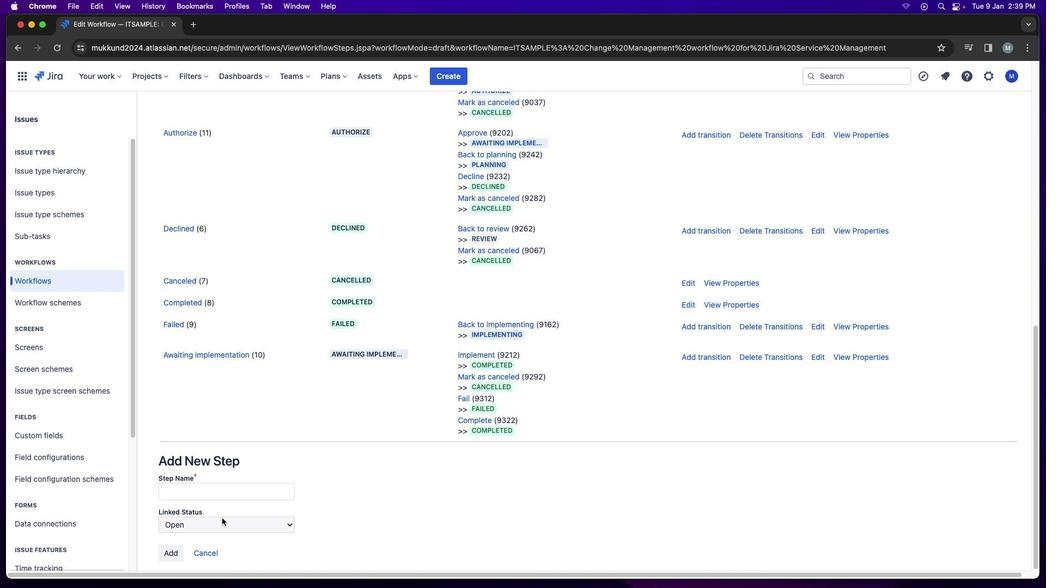 
Action: Mouse scrolled (363, 431) with delta (-1, -2)
Screenshot: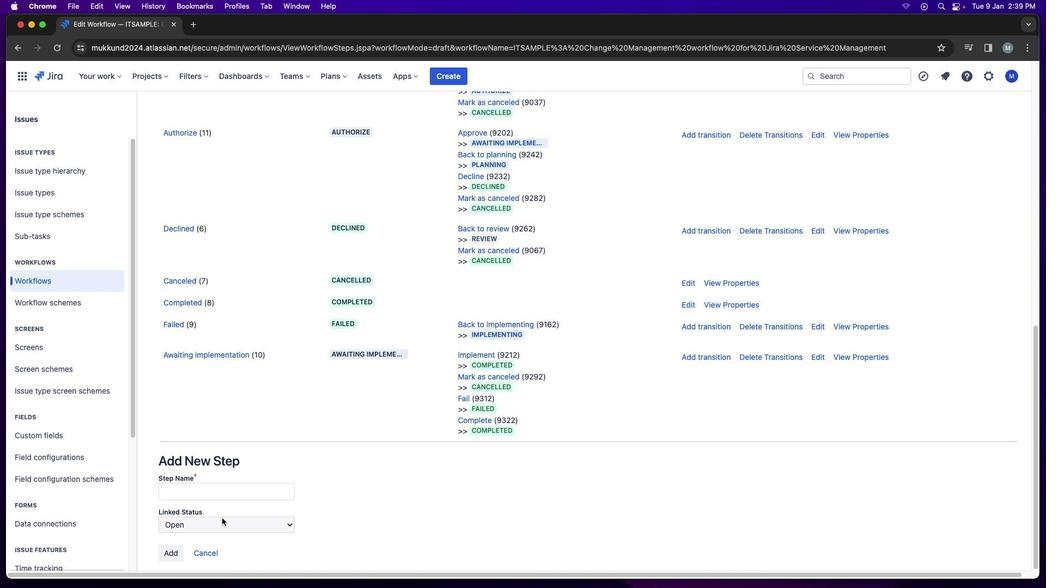 
Action: Mouse moved to (363, 433)
Screenshot: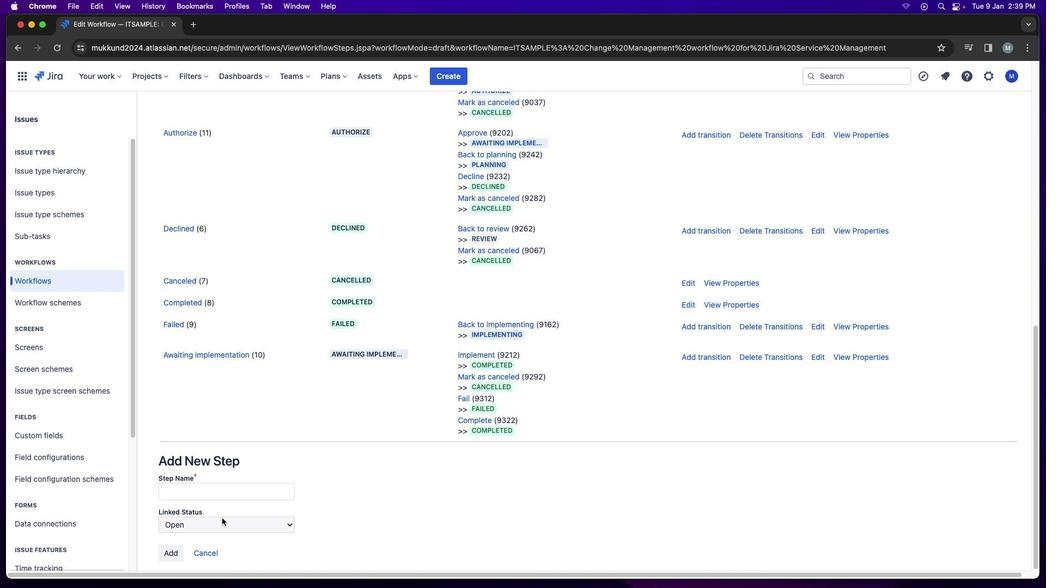 
Action: Mouse scrolled (363, 433) with delta (-1, -2)
Screenshot: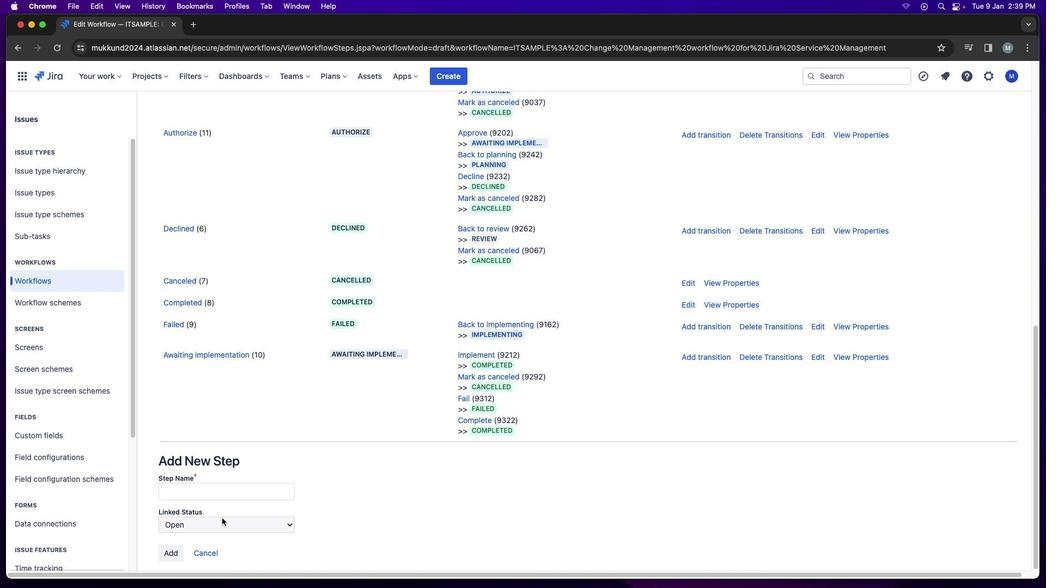 
Action: Mouse moved to (363, 434)
Screenshot: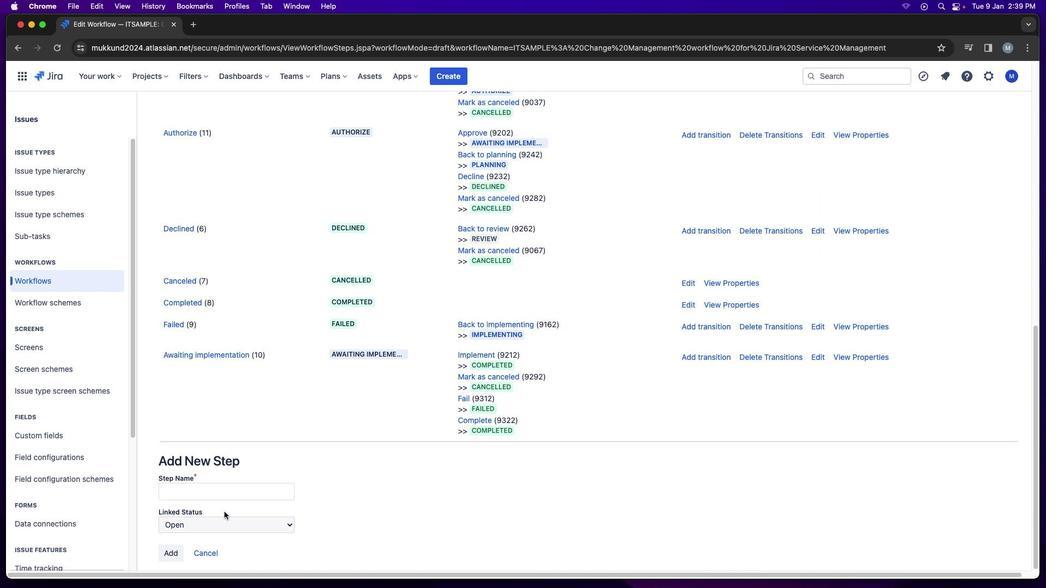 
Action: Mouse scrolled (363, 434) with delta (-1, -3)
Screenshot: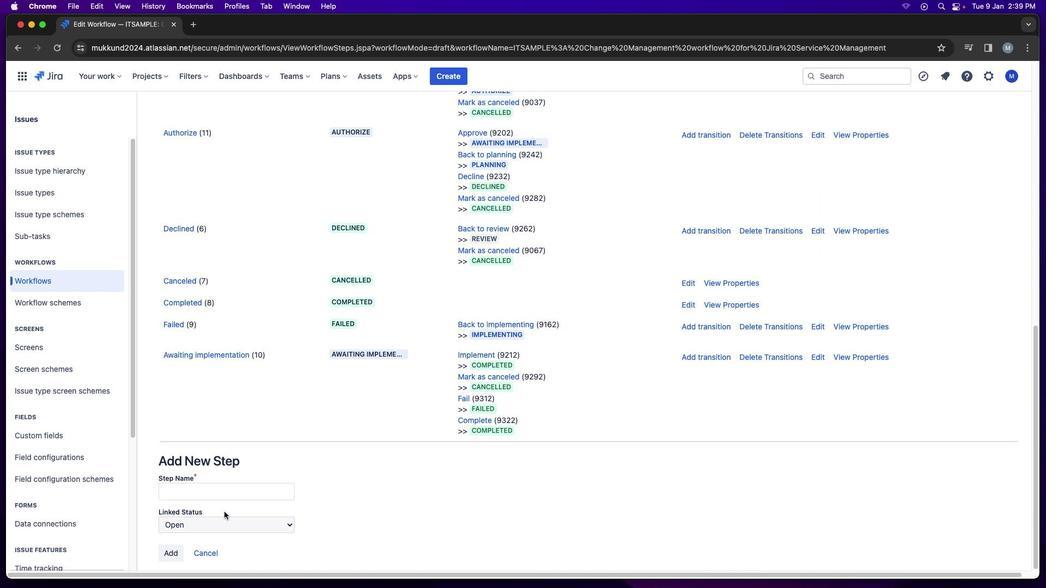 
Action: Mouse moved to (364, 436)
Screenshot: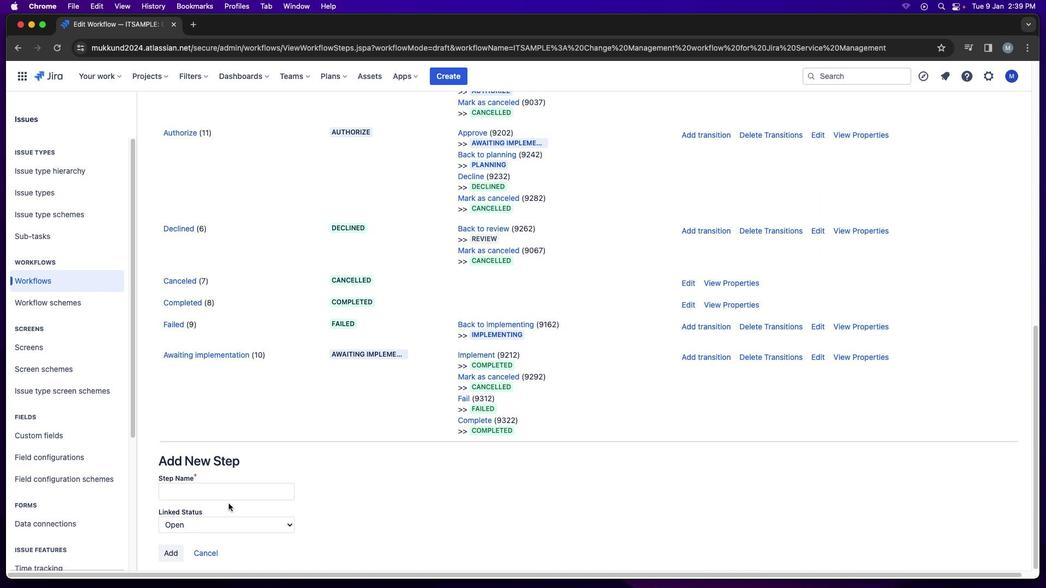 
Action: Mouse scrolled (364, 436) with delta (-1, -4)
Screenshot: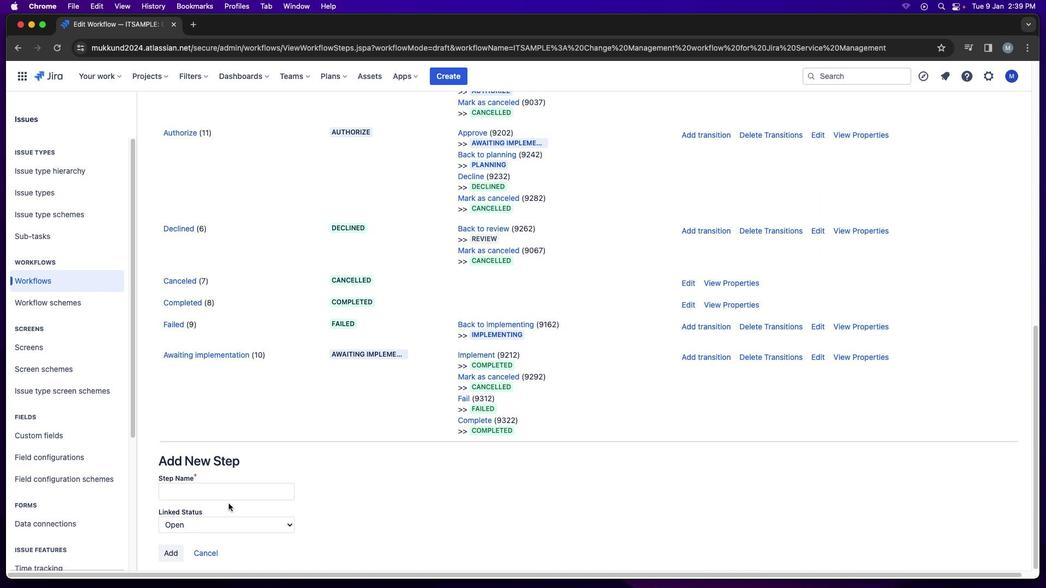 
Action: Mouse moved to (364, 440)
Screenshot: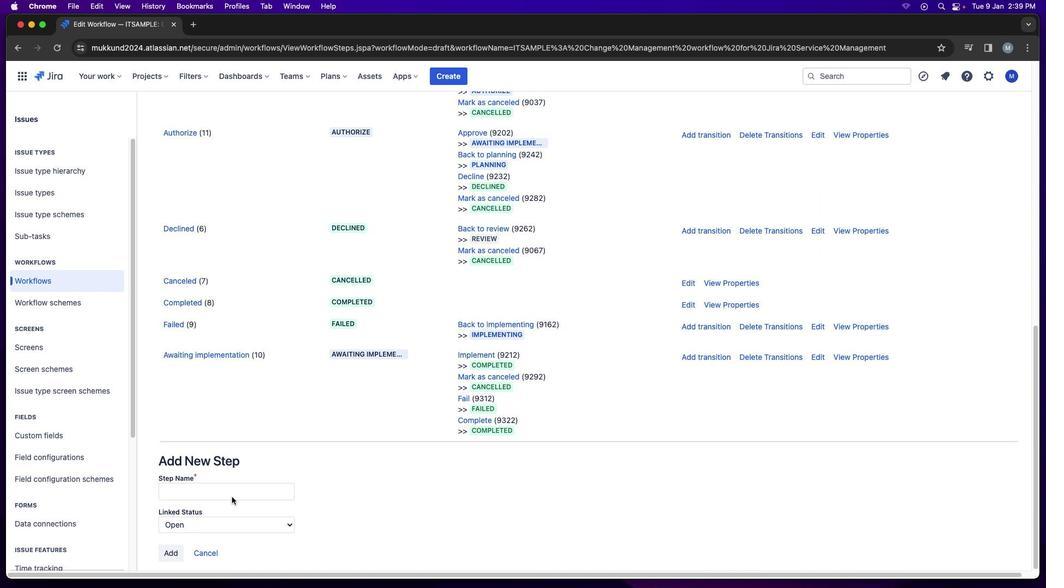 
Action: Mouse scrolled (364, 440) with delta (-1, -4)
Screenshot: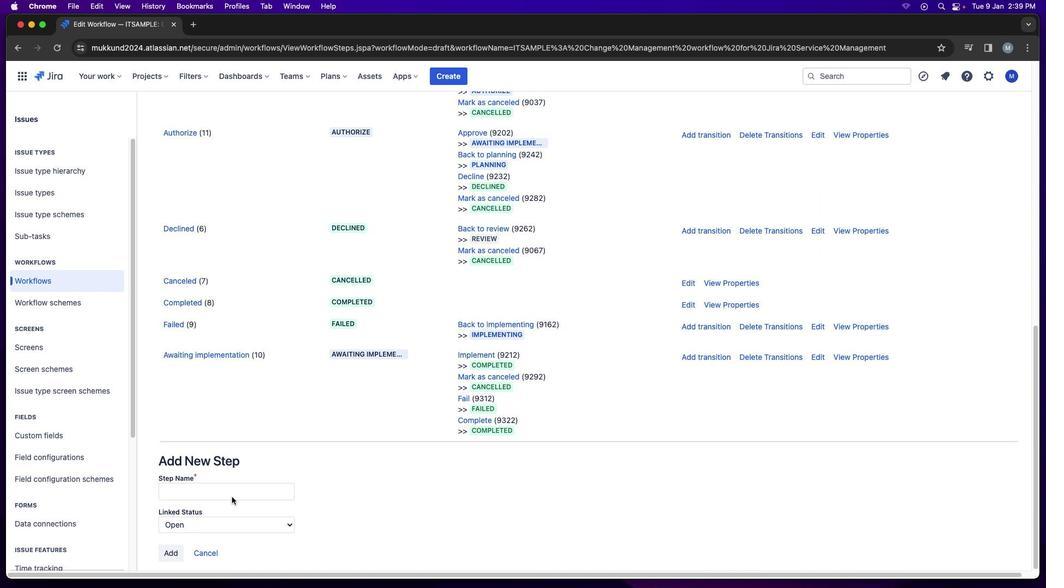 
Action: Mouse moved to (232, 491)
Screenshot: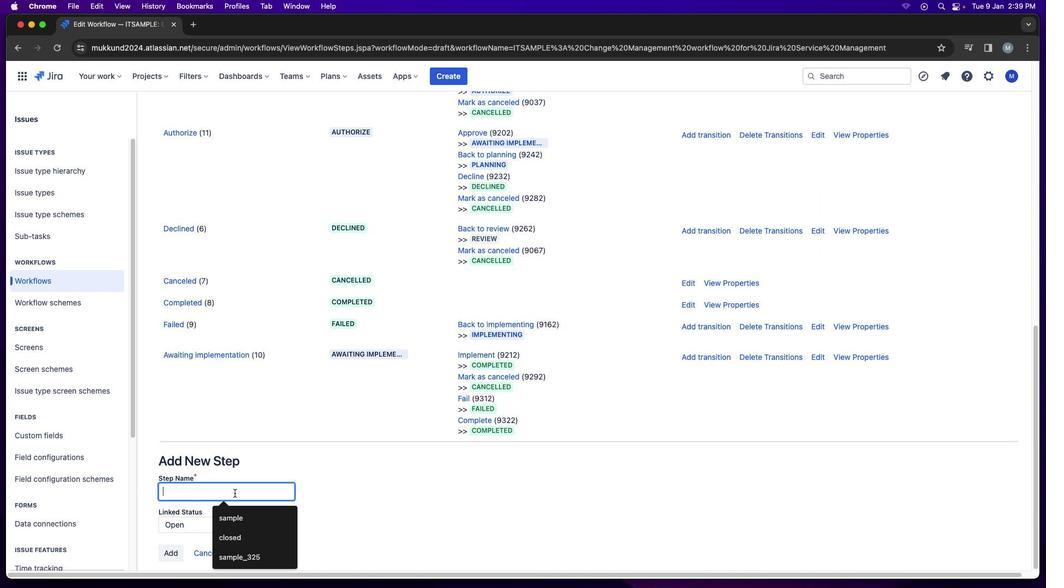 
Action: Mouse pressed left at (232, 491)
Screenshot: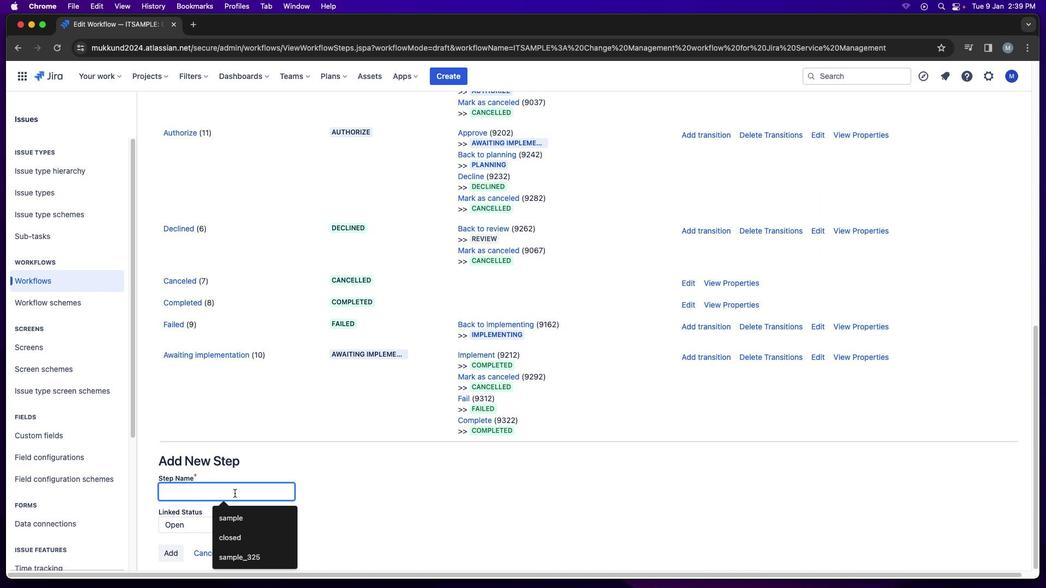 
Action: Key pressed Key.shift'R''e''v''i''e''w'Key.shift_r'_''i'Key.backspace'p''r''o''g''r''e''s''s'
Screenshot: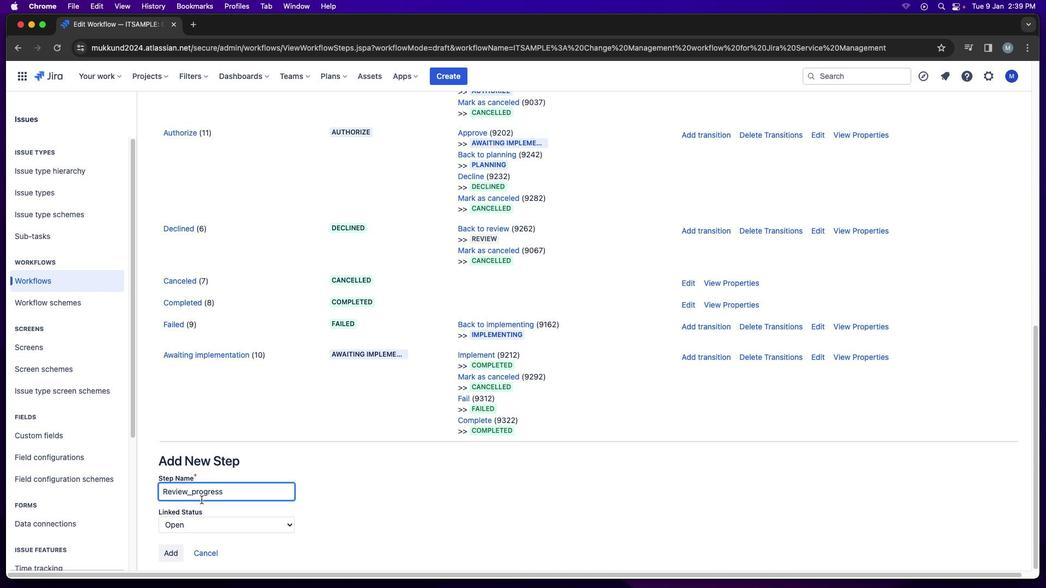 
Action: Mouse moved to (345, 510)
Screenshot: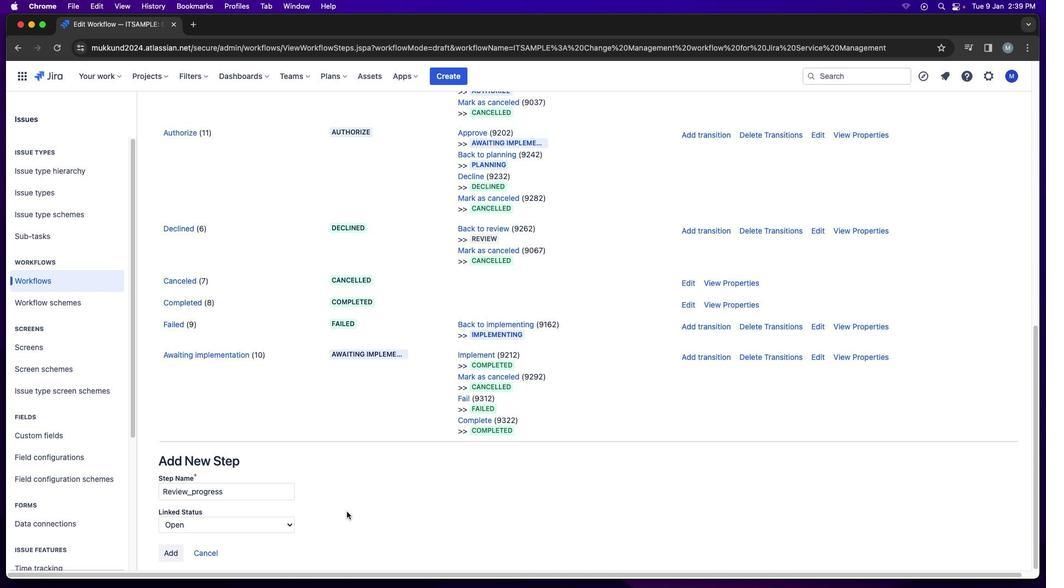 
Action: Mouse pressed middle at (345, 510)
Screenshot: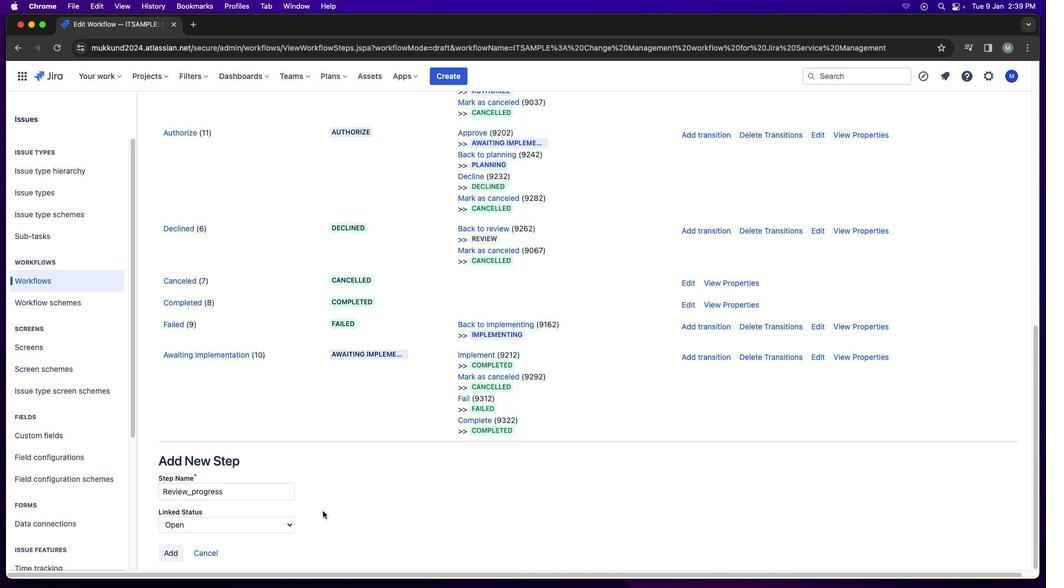 
Action: Mouse moved to (317, 510)
Screenshot: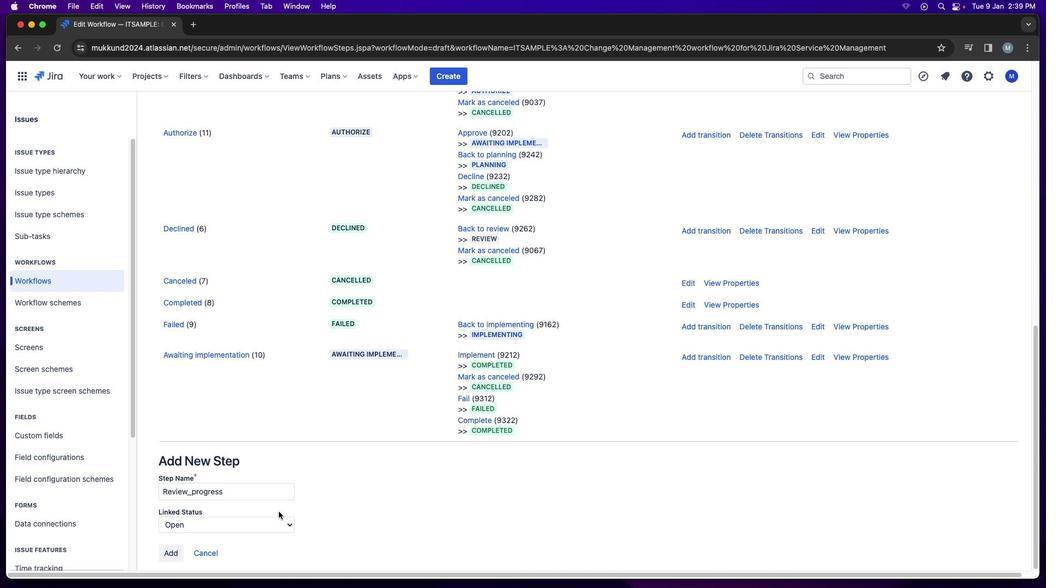 
Action: Mouse scrolled (317, 510) with delta (-1, -2)
Screenshot: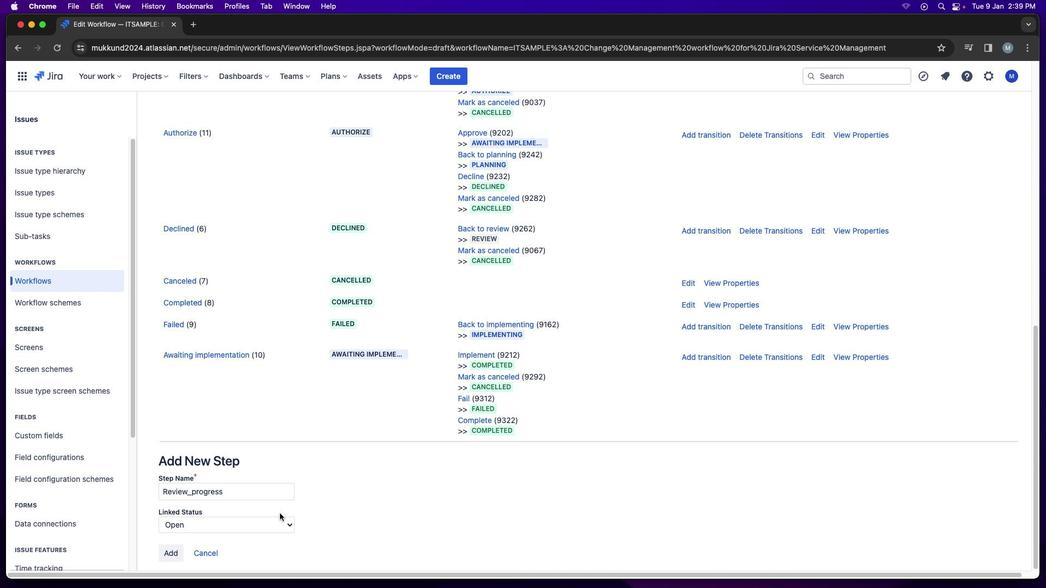
Action: Mouse moved to (317, 510)
Screenshot: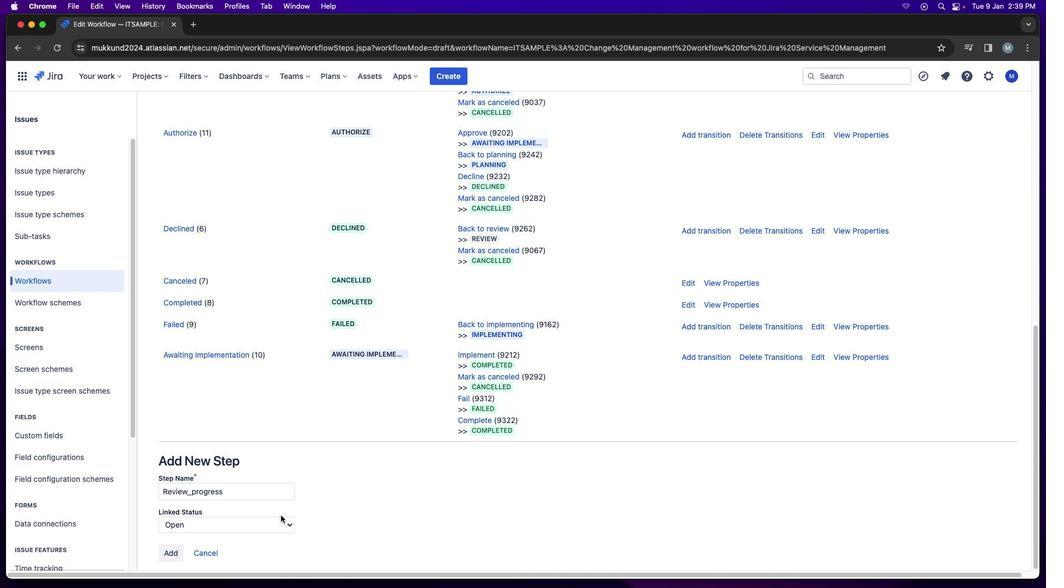 
Action: Mouse scrolled (317, 510) with delta (-1, -2)
Screenshot: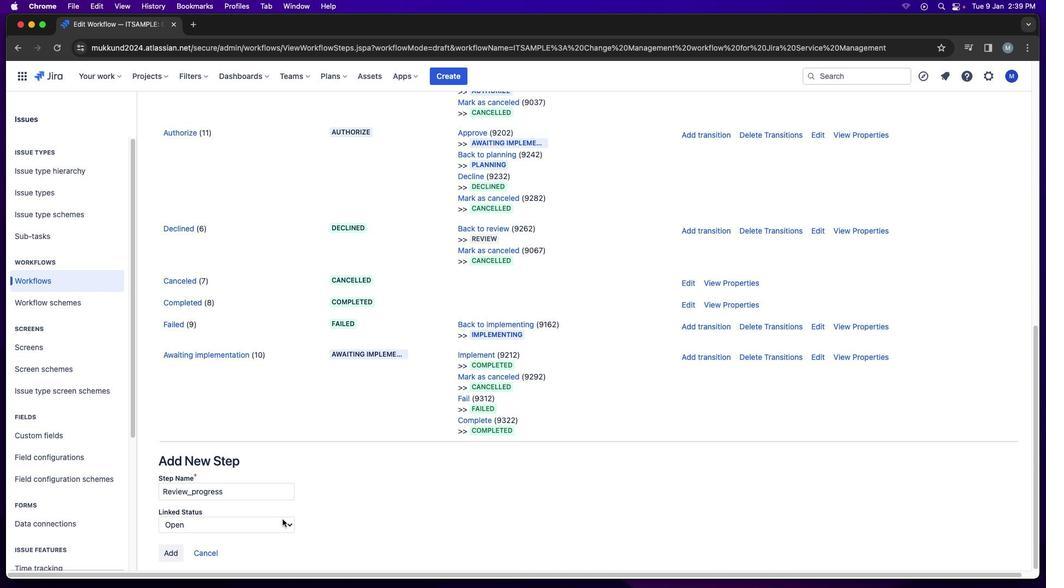 
Action: Mouse moved to (280, 518)
Screenshot: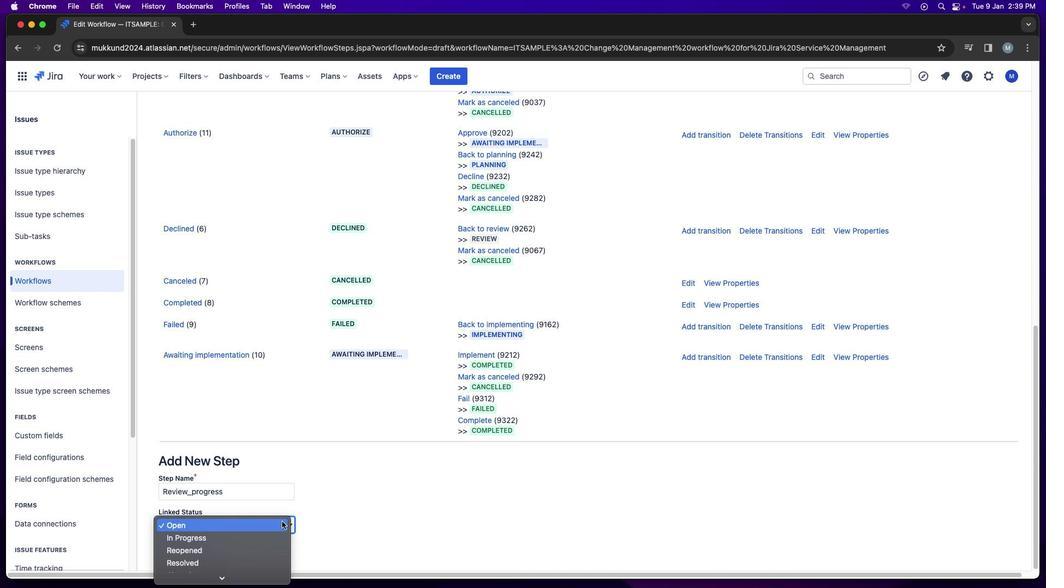 
Action: Mouse pressed left at (280, 518)
Screenshot: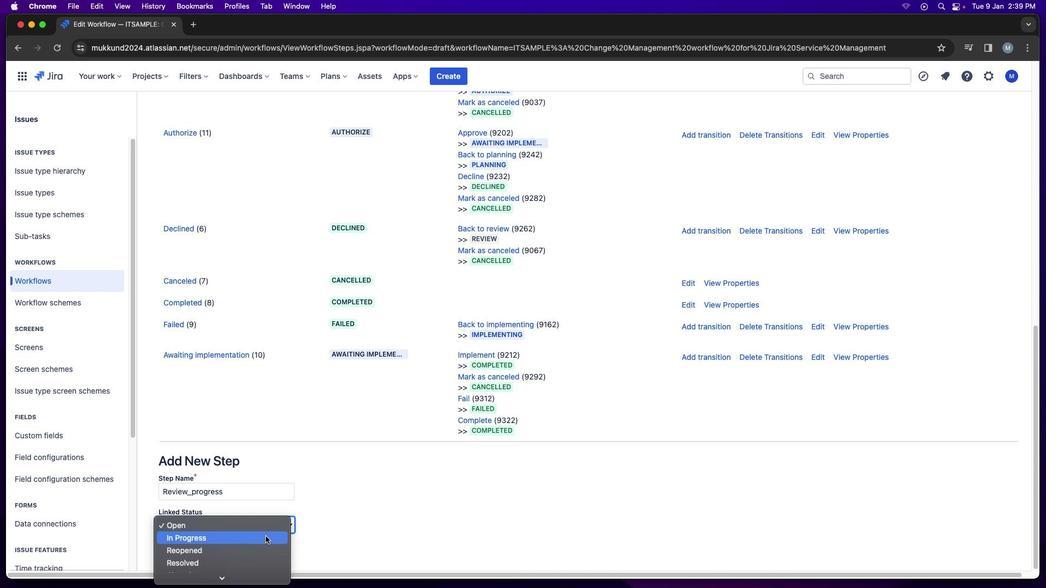
Action: Mouse moved to (240, 539)
Screenshot: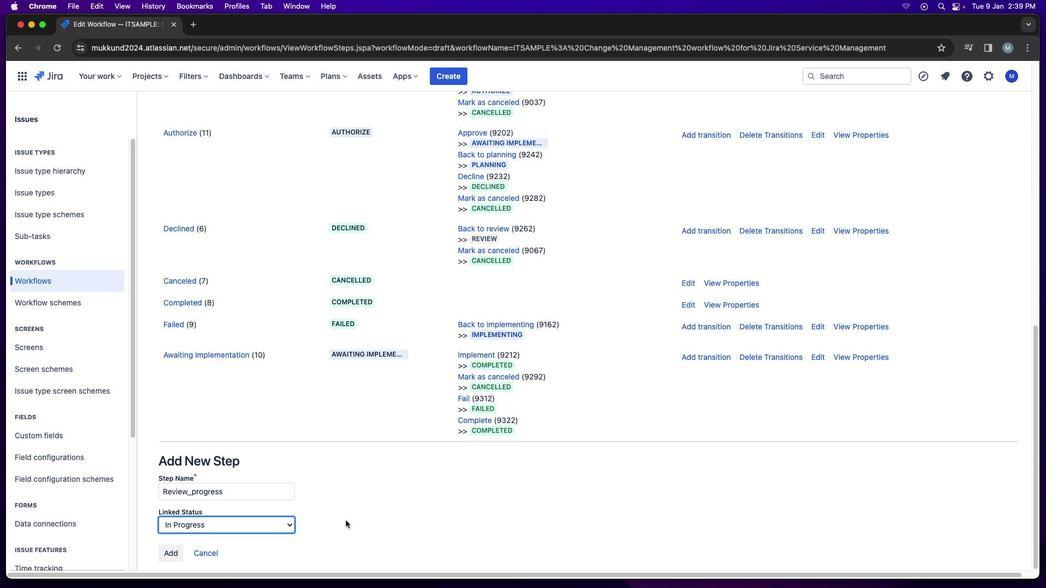 
Action: Mouse pressed left at (240, 539)
Screenshot: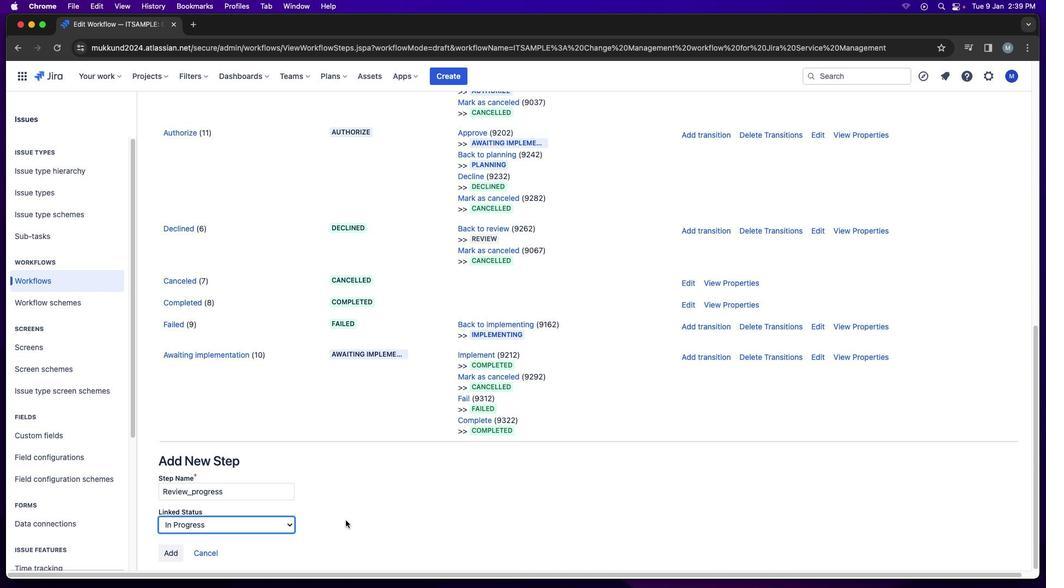 
Action: Mouse moved to (343, 518)
Screenshot: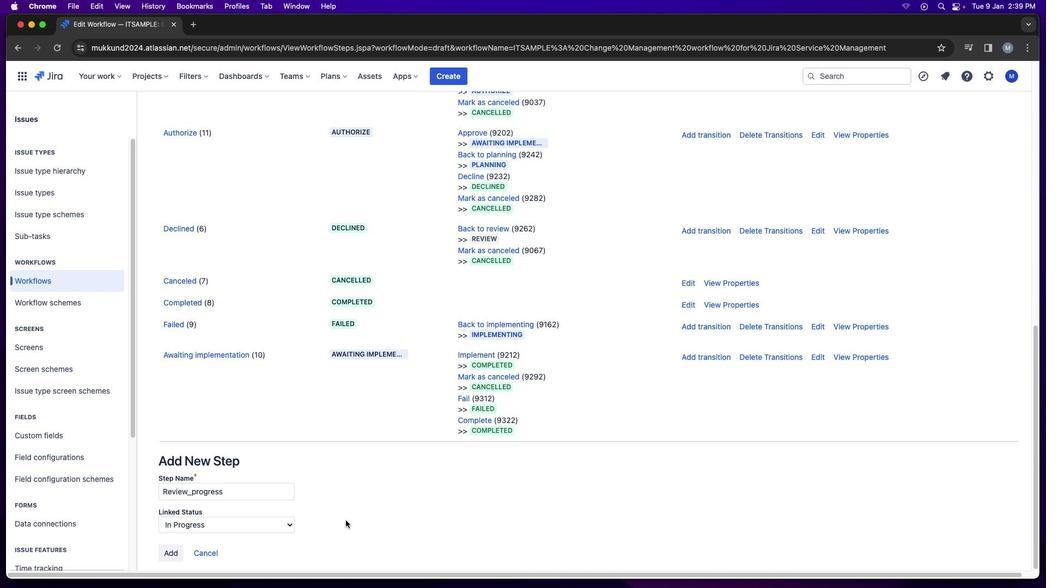 
Action: Mouse pressed left at (343, 518)
Screenshot: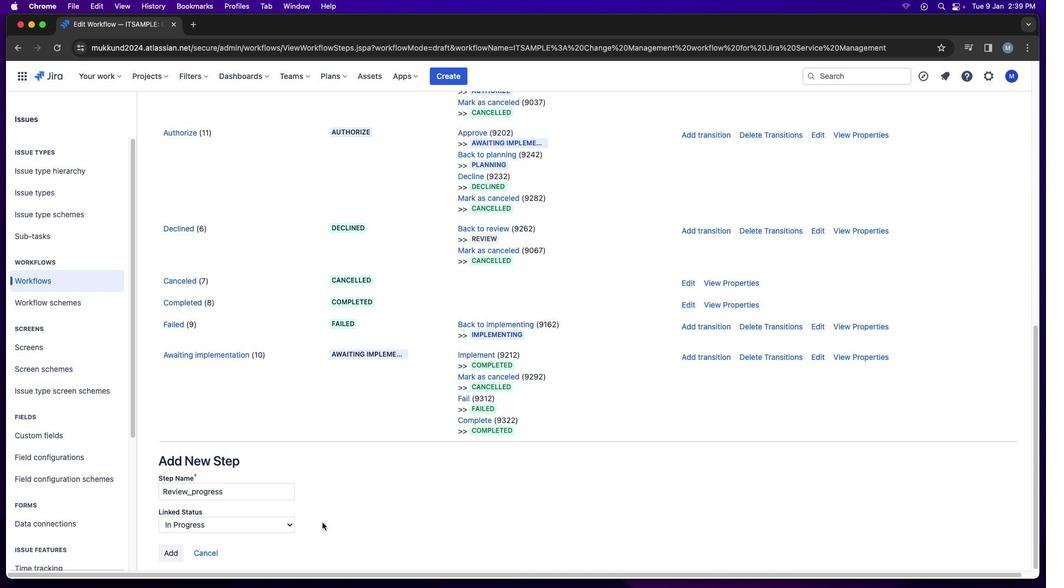 
Action: Mouse scrolled (343, 518) with delta (-1, -2)
Screenshot: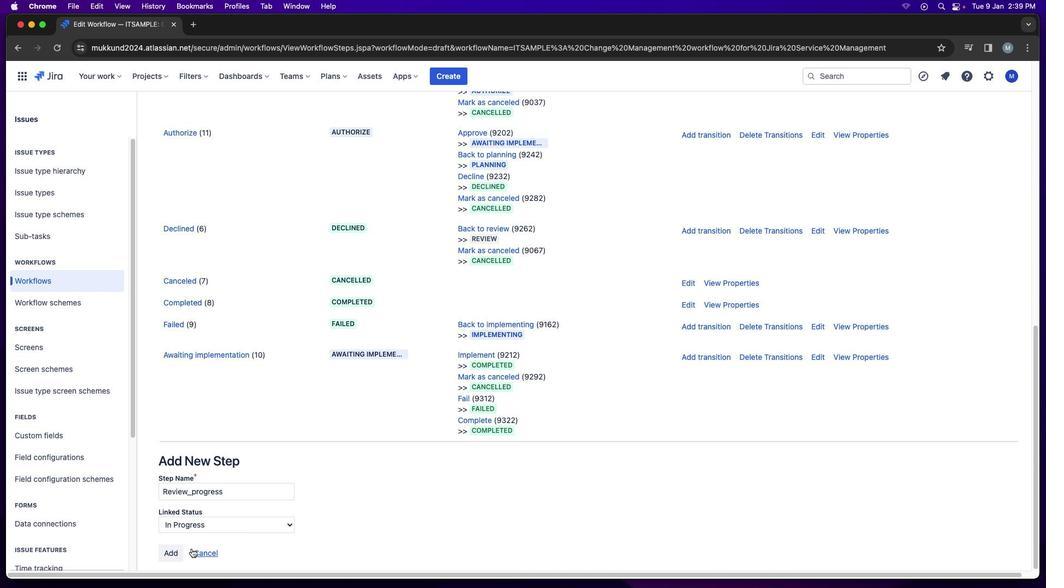
Action: Mouse scrolled (343, 518) with delta (-1, -2)
Screenshot: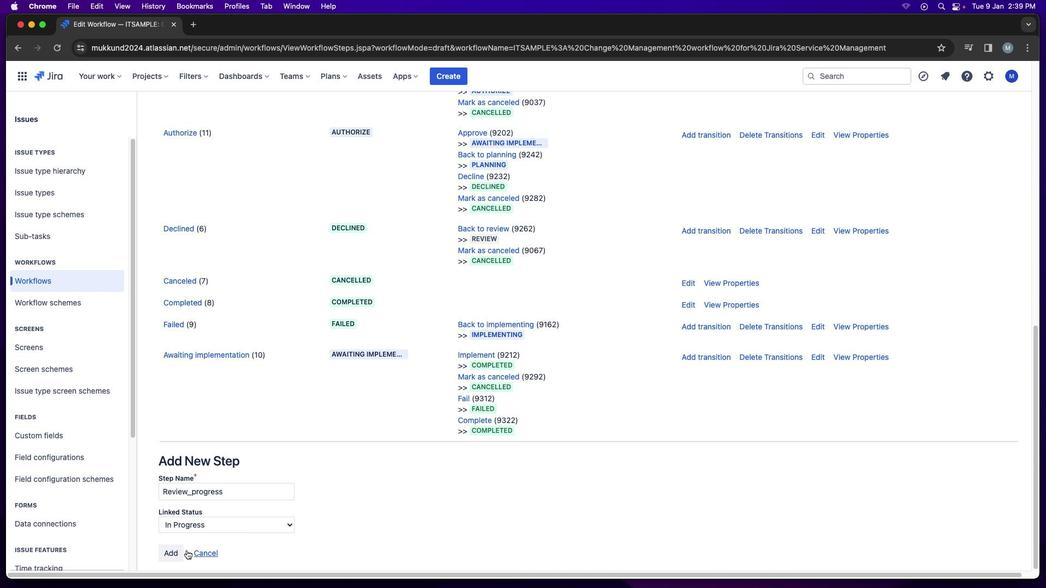 
Action: Mouse scrolled (343, 518) with delta (-1, -2)
Screenshot: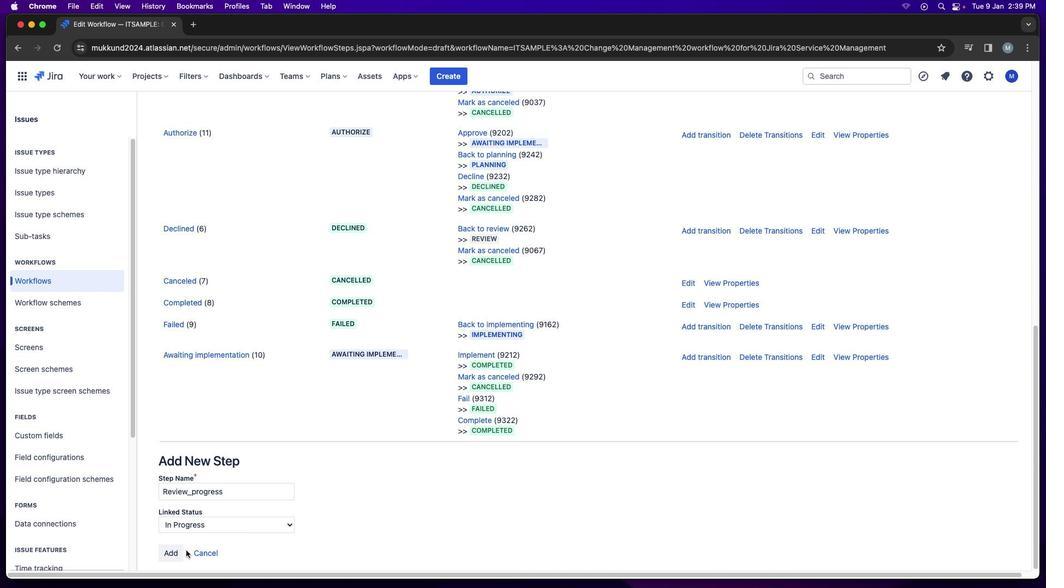 
Action: Mouse moved to (171, 552)
Screenshot: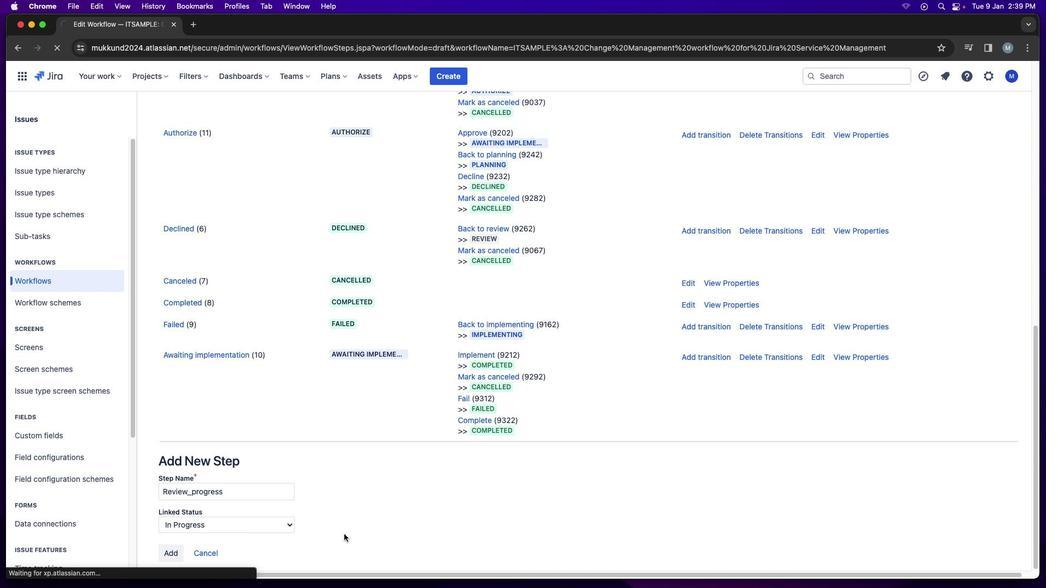 
Action: Mouse pressed left at (171, 552)
Screenshot: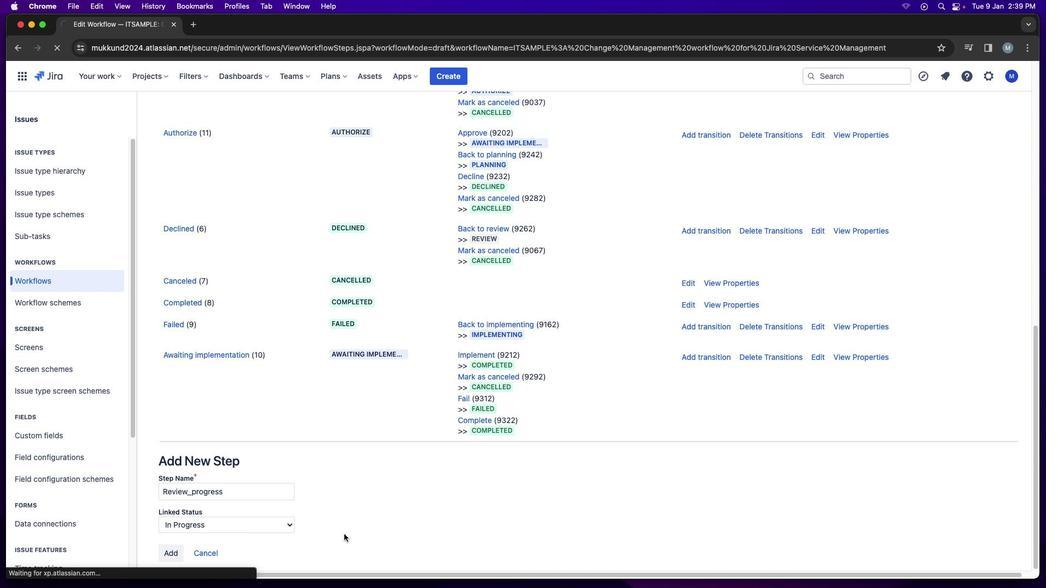 
Action: Mouse moved to (422, 492)
Screenshot: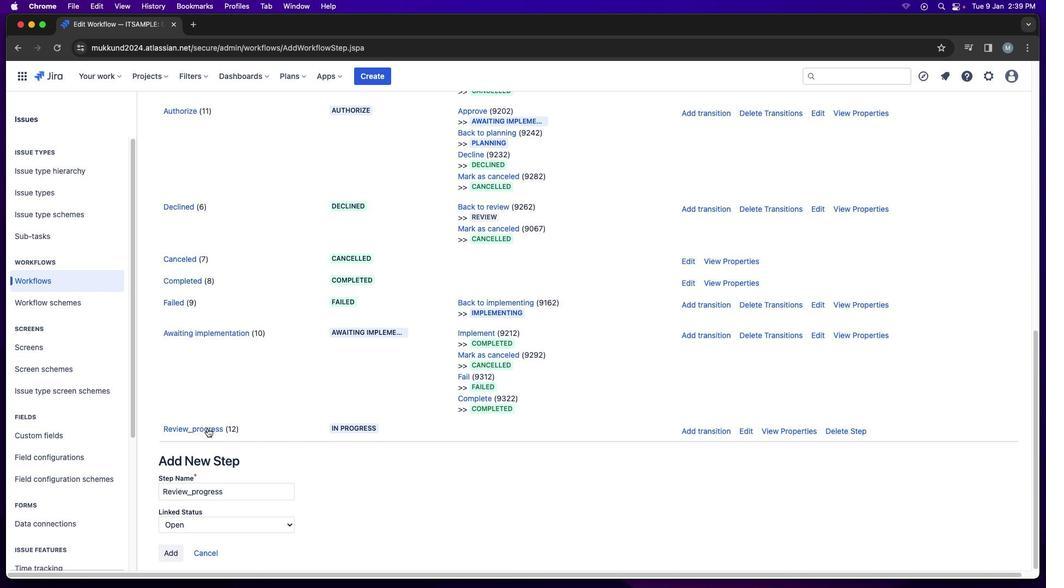 
Action: Mouse pressed left at (422, 492)
Screenshot: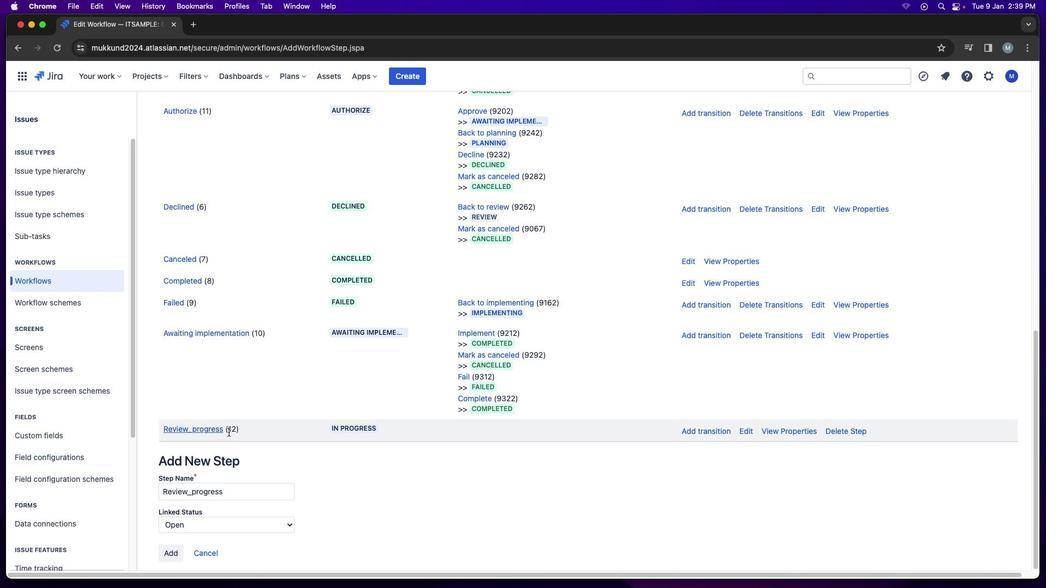 
Action: Mouse moved to (567, 466)
Screenshot: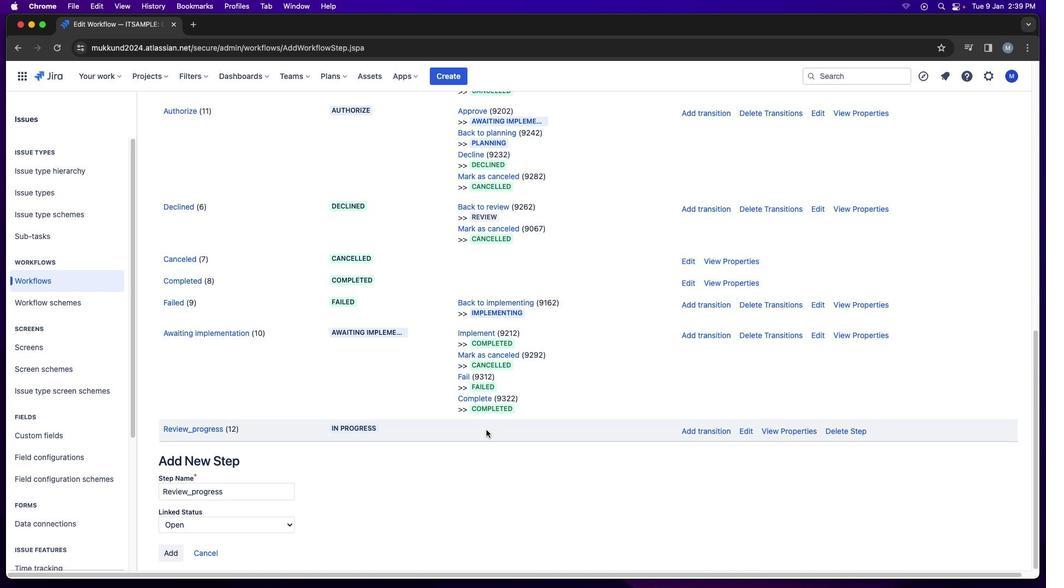 
Action: Mouse pressed left at (567, 466)
Screenshot: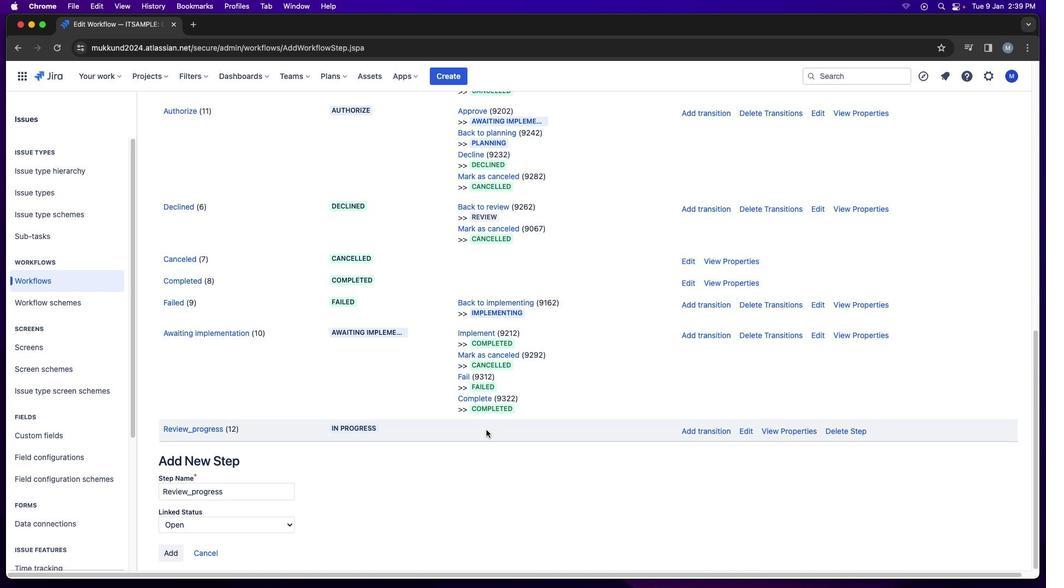 
Action: Mouse moved to (631, 462)
Screenshot: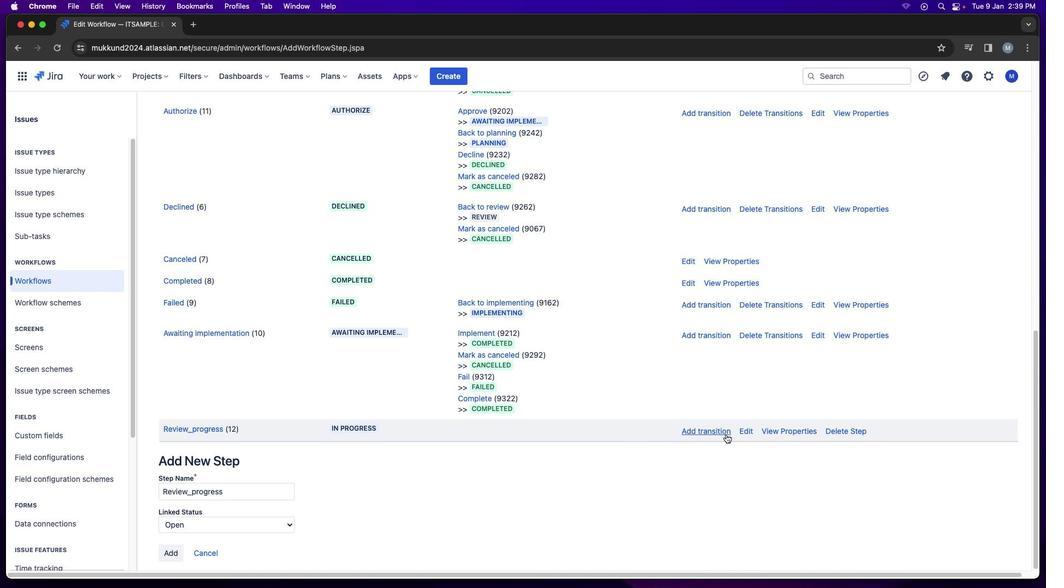 
Action: Mouse pressed left at (631, 462)
Screenshot: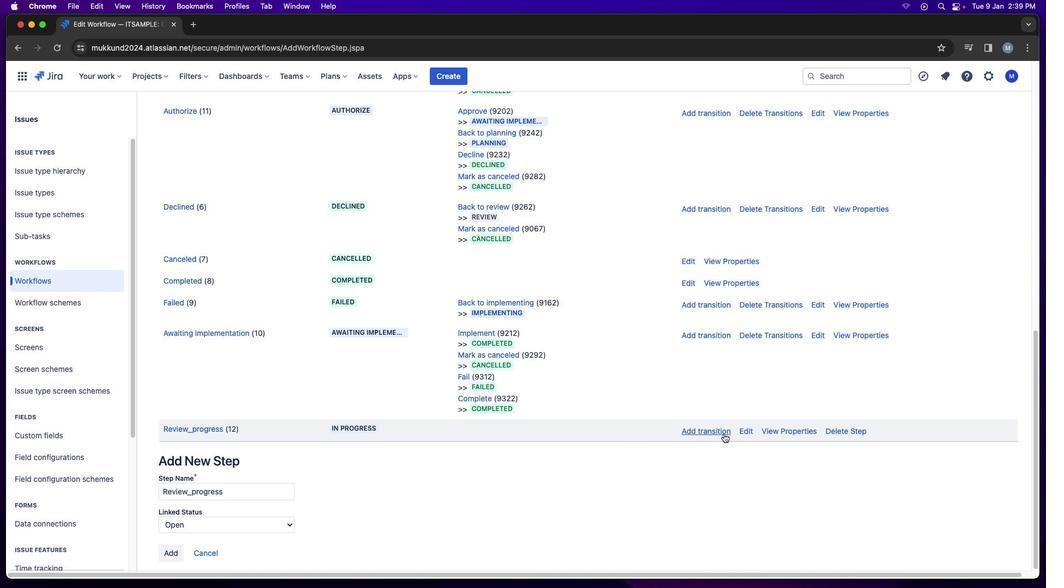 
Action: Mouse moved to (721, 432)
Screenshot: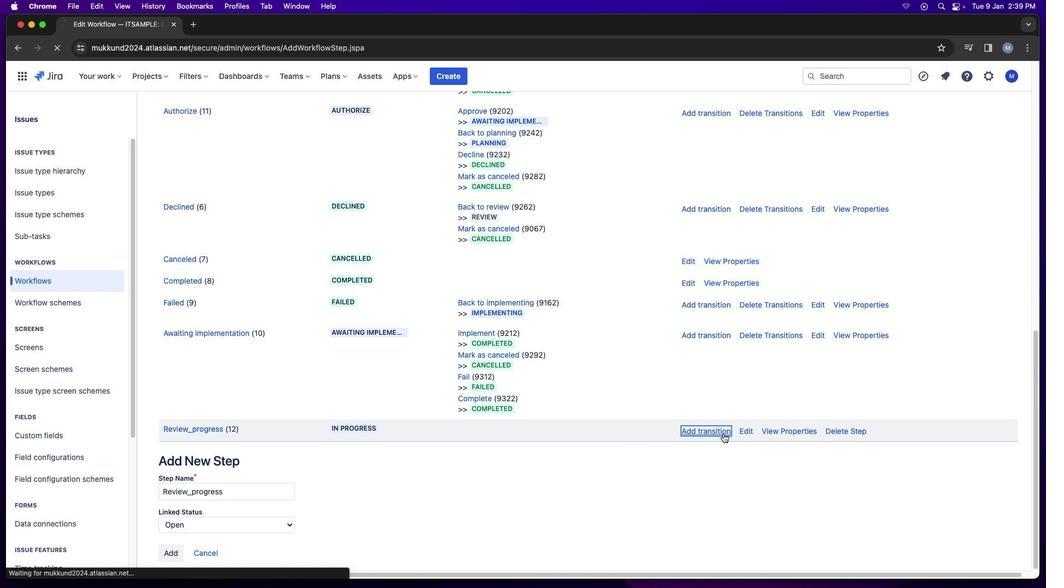 
Action: Mouse pressed left at (721, 432)
Screenshot: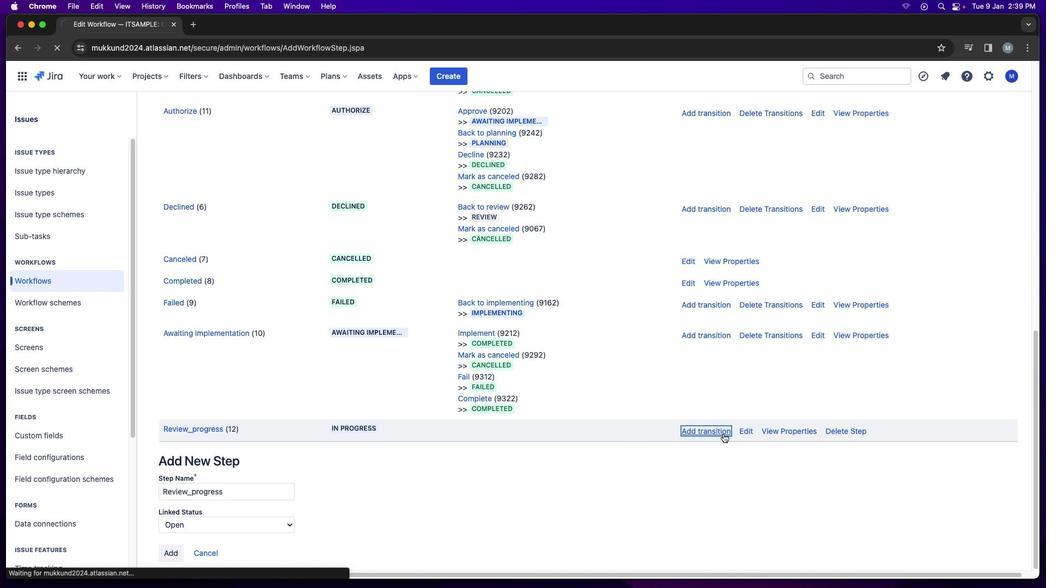 
Action: Mouse moved to (227, 230)
Screenshot: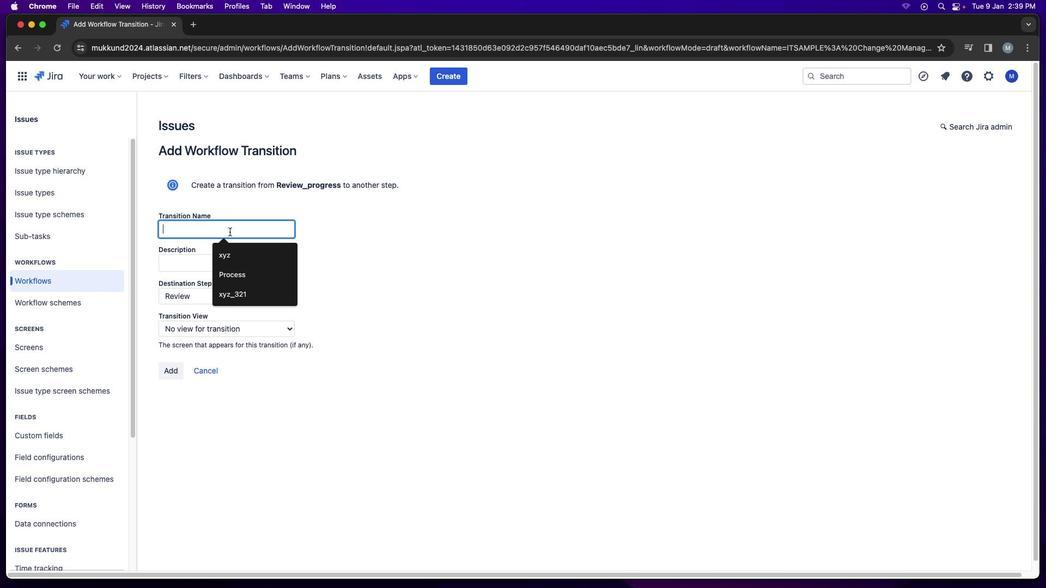 
Action: Mouse pressed left at (227, 230)
Screenshot: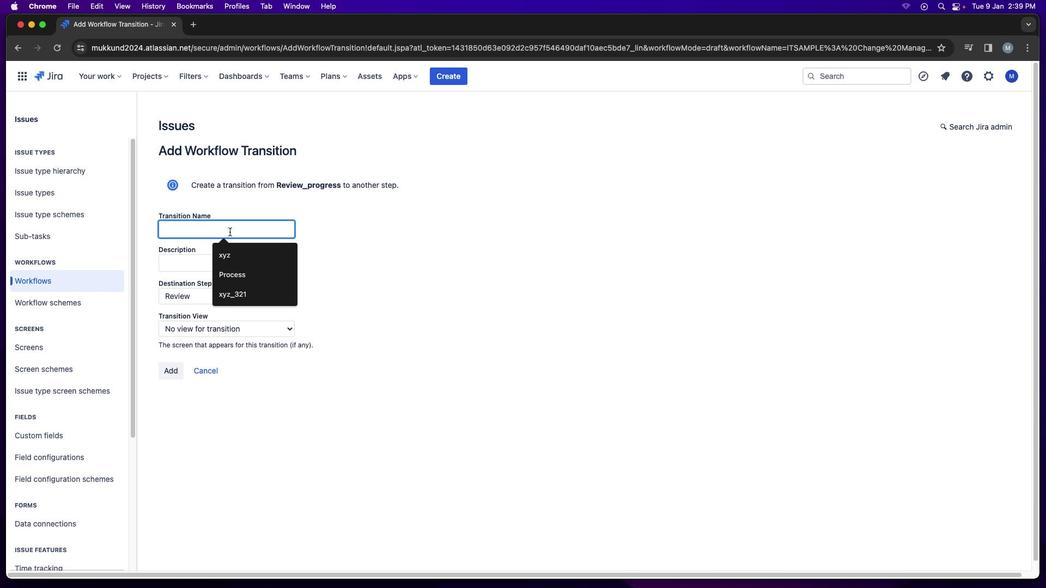
Action: Key pressed Key.shift'R'Key.shift_r'_'Key.shift_r'I''n''p''r'Key.backspace'r''o''g''r''e''s''s'
Screenshot: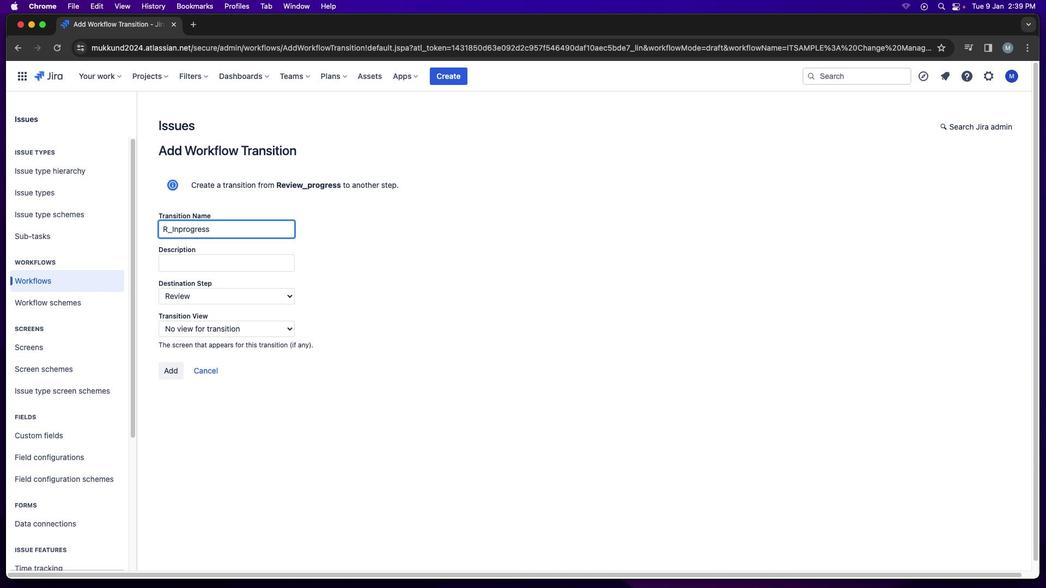 
Action: Mouse moved to (211, 267)
Screenshot: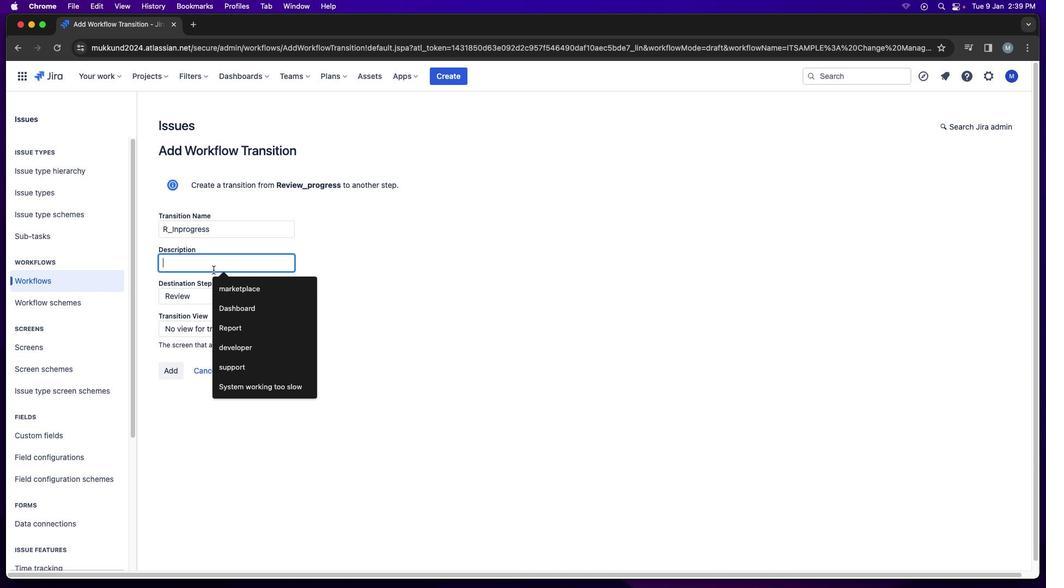 
Action: Mouse pressed left at (211, 267)
Screenshot: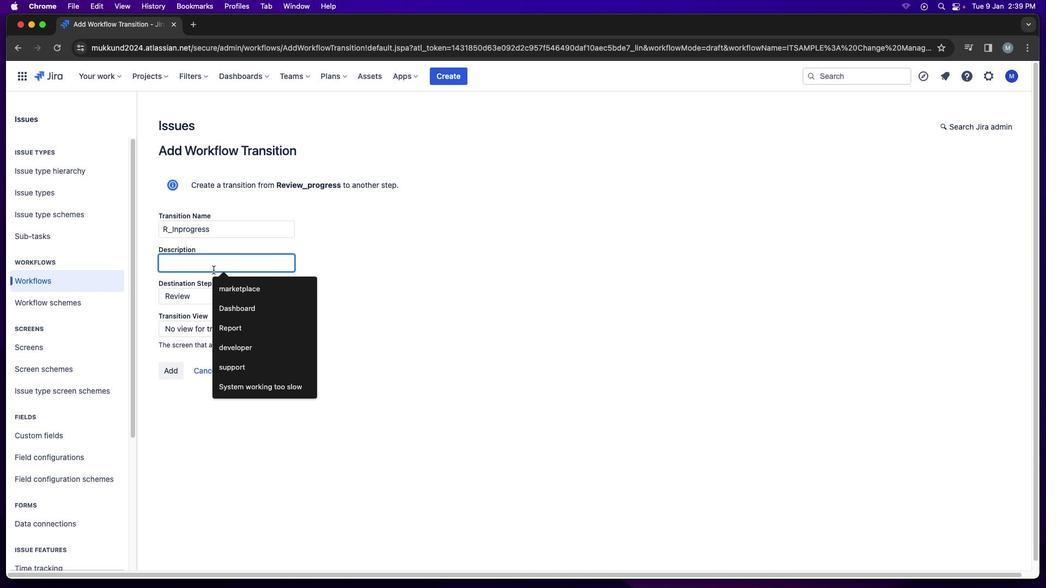 
Action: Key pressed Key.shift'T''h''e'Key.space't''a''s''k'Key.space'a''s''s''i''g''n'Key.space'n''e''e''d'Key.space't''o'Key.space'b''e'Key.space'i''n'Key.space'p''r''o''g''r''e''s''s'Key.space'u''n''t''i''l''l'Key.space'i''t'Key.space'c''o''m''p''l''e''t''e''d''.'
Screenshot: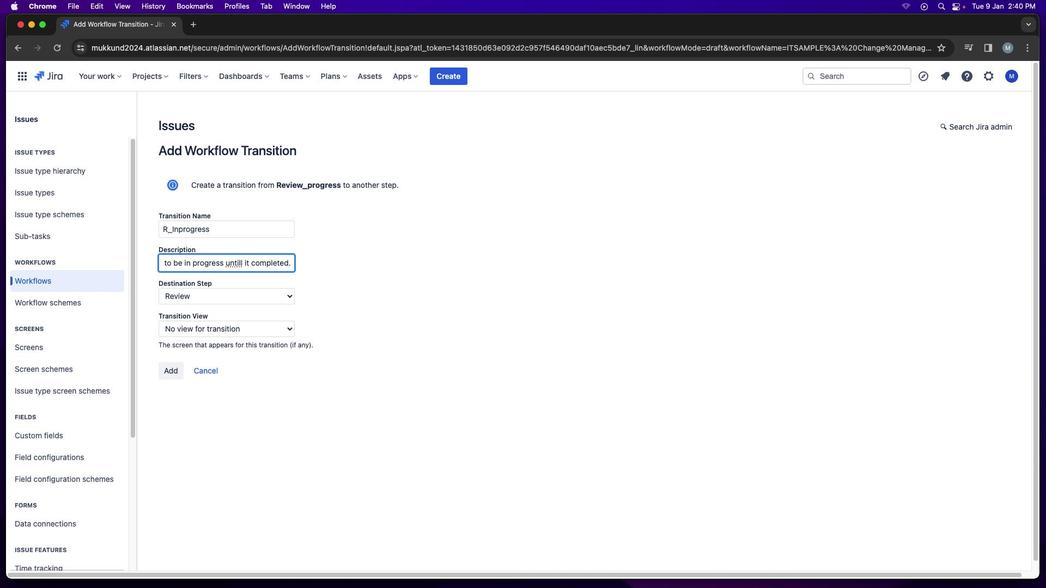 
Action: Mouse moved to (345, 293)
Screenshot: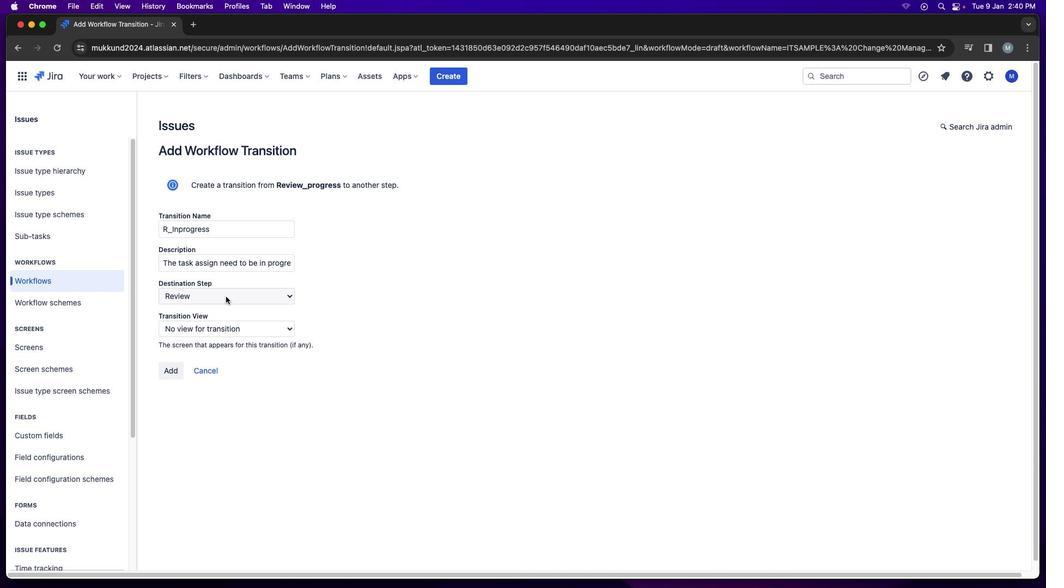 
Action: Mouse pressed left at (345, 293)
Screenshot: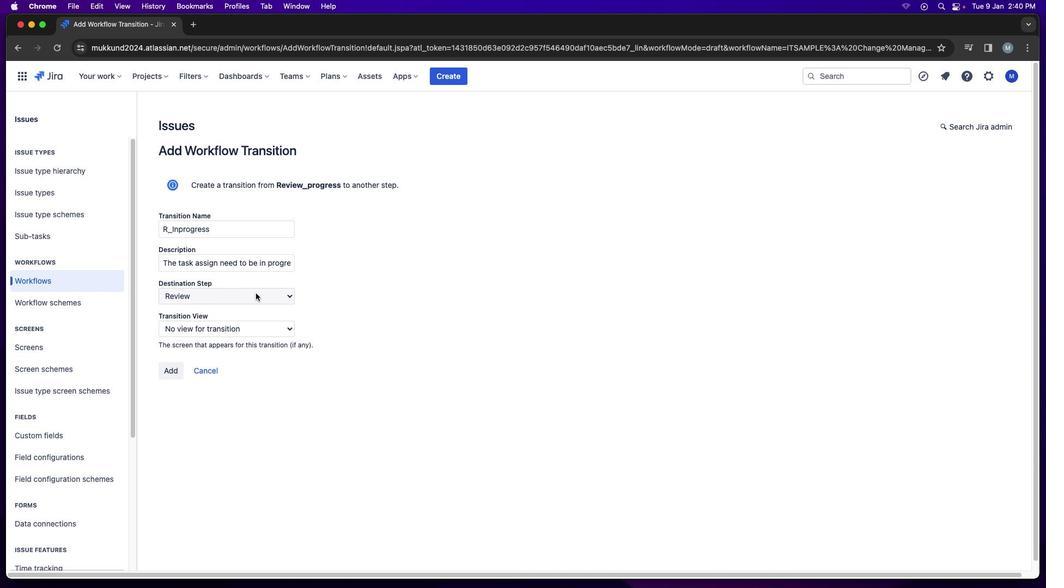 
Action: Mouse moved to (364, 311)
Screenshot: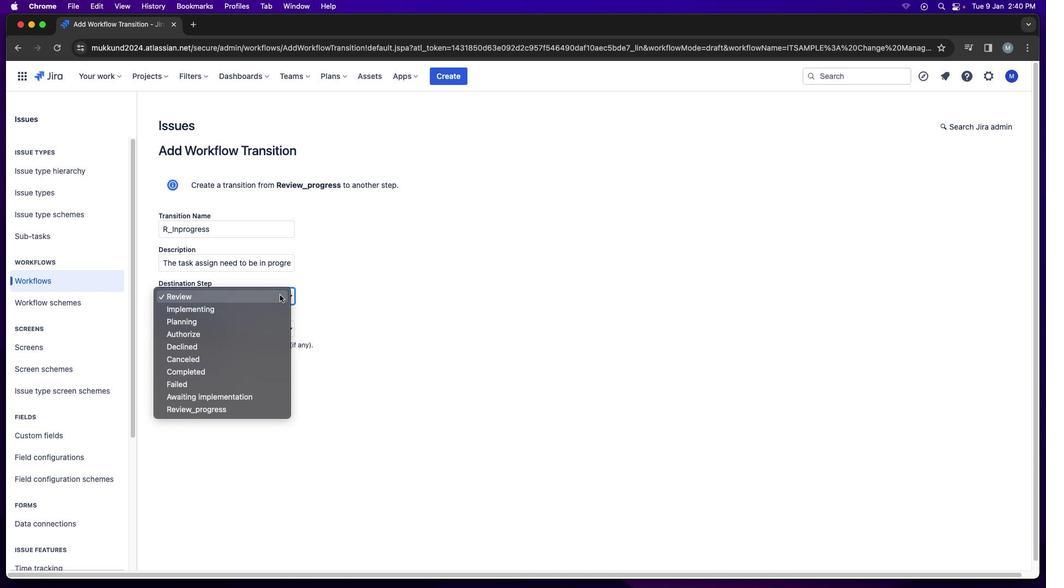 
Action: Mouse pressed left at (364, 311)
Screenshot: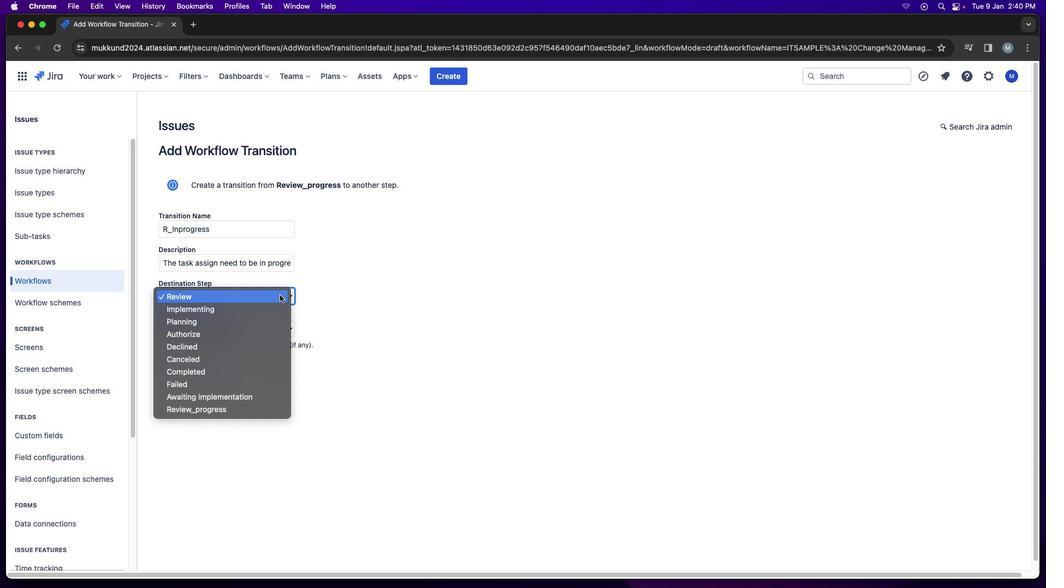 
Action: Mouse moved to (277, 293)
Screenshot: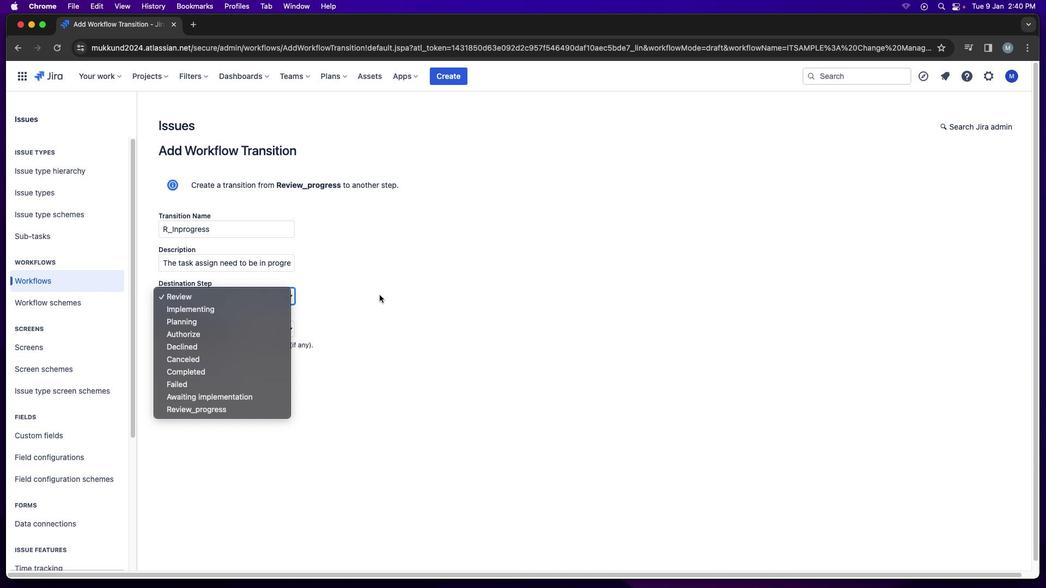 
Action: Mouse pressed left at (277, 293)
Screenshot: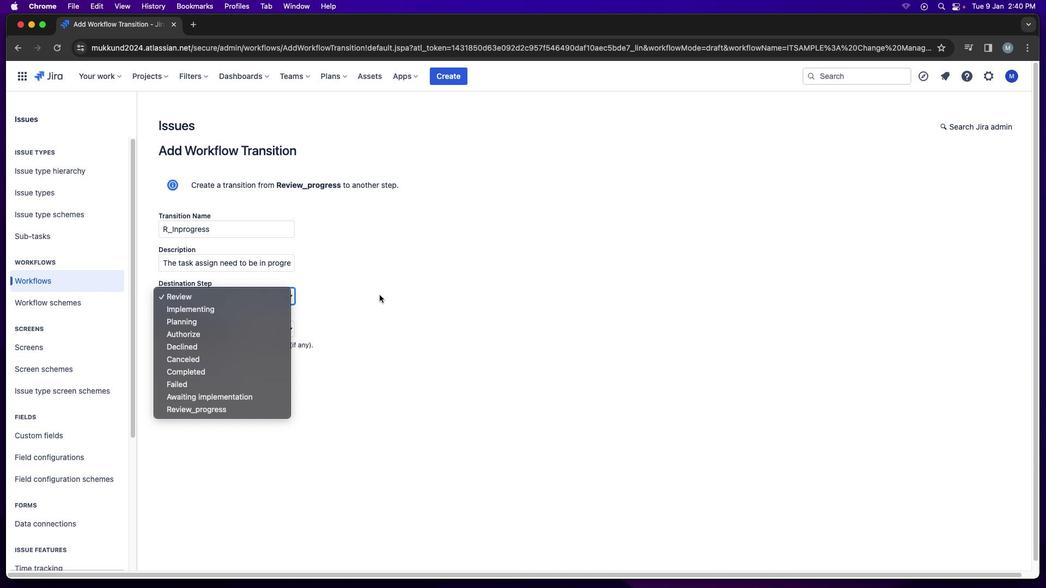 
Action: Mouse moved to (377, 292)
Screenshot: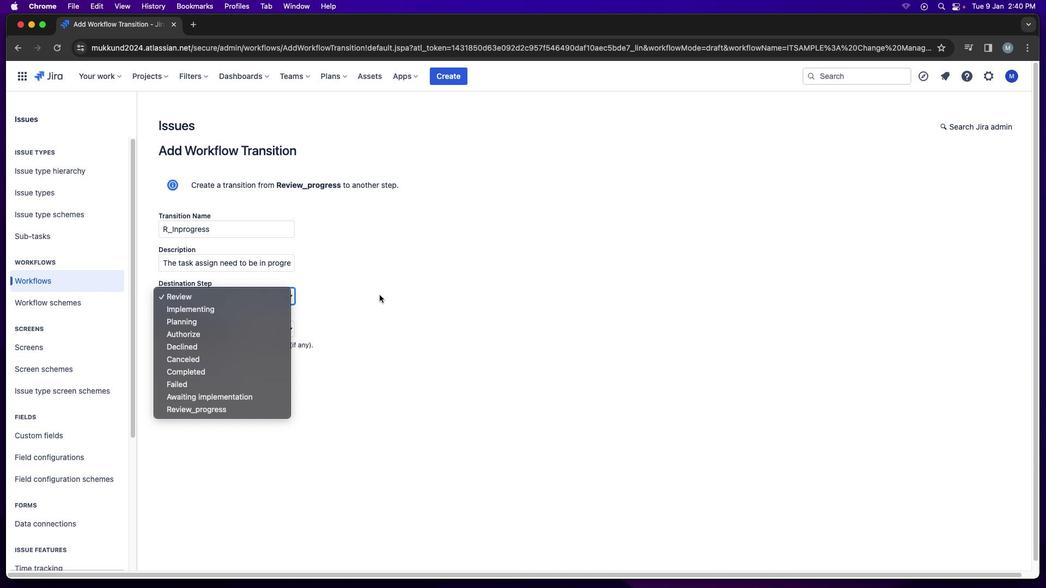 
Action: Mouse pressed left at (377, 292)
Screenshot: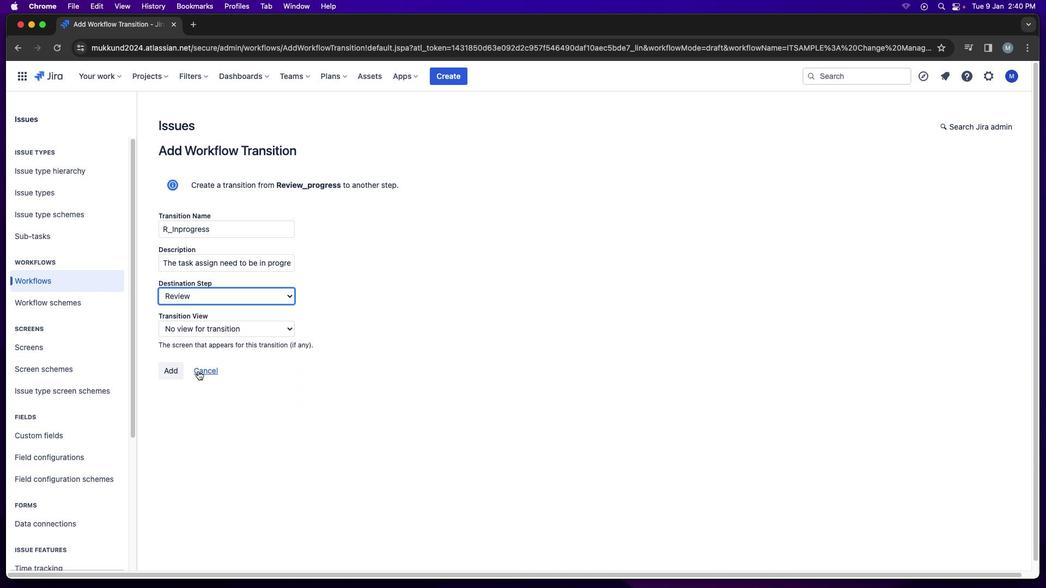 
Action: Mouse moved to (172, 370)
Screenshot: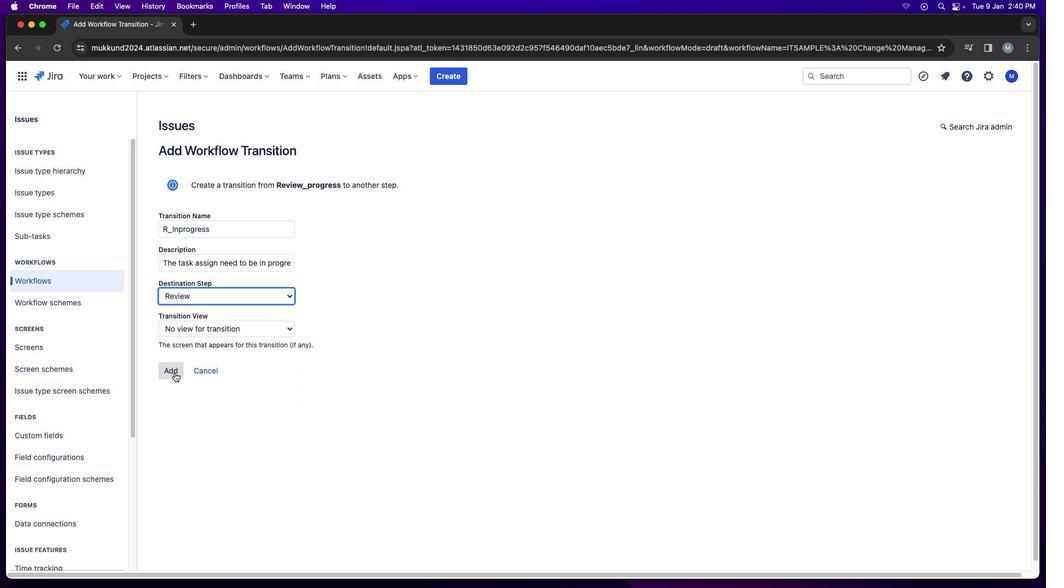 
Action: Mouse pressed left at (172, 370)
Screenshot: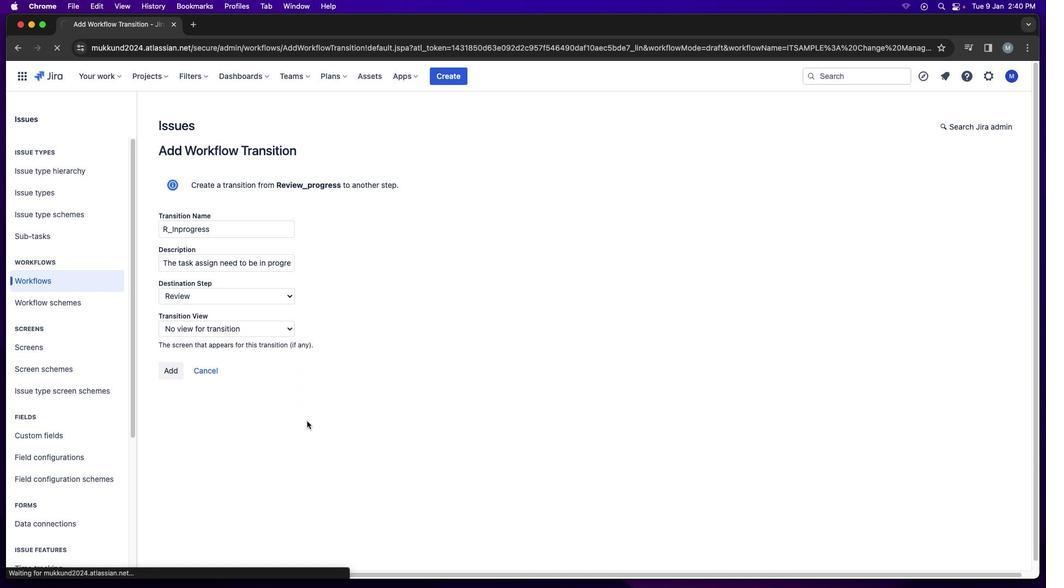 
Action: Mouse moved to (542, 496)
Screenshot: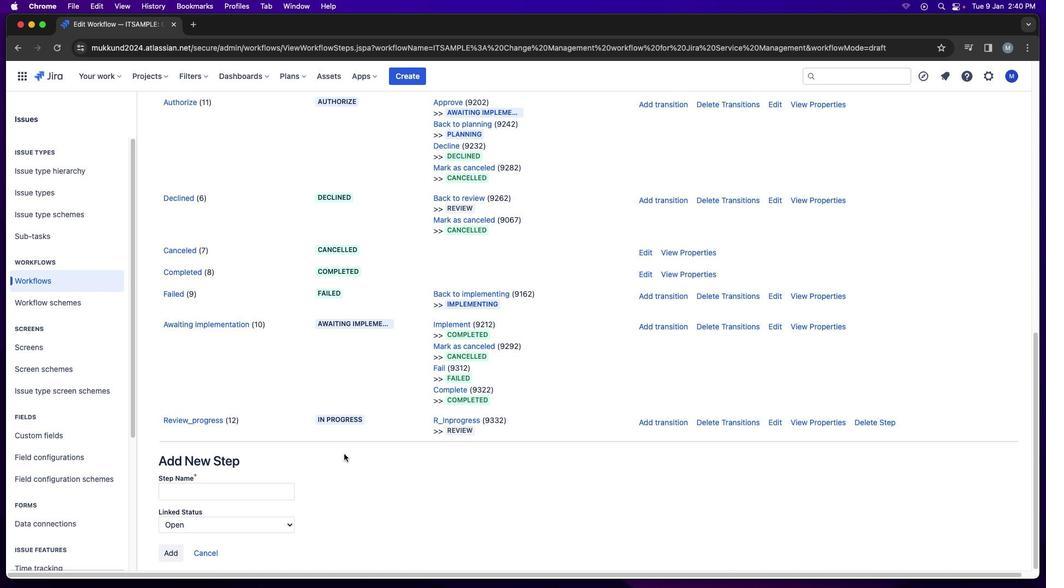 
Action: Mouse pressed left at (542, 496)
Screenshot: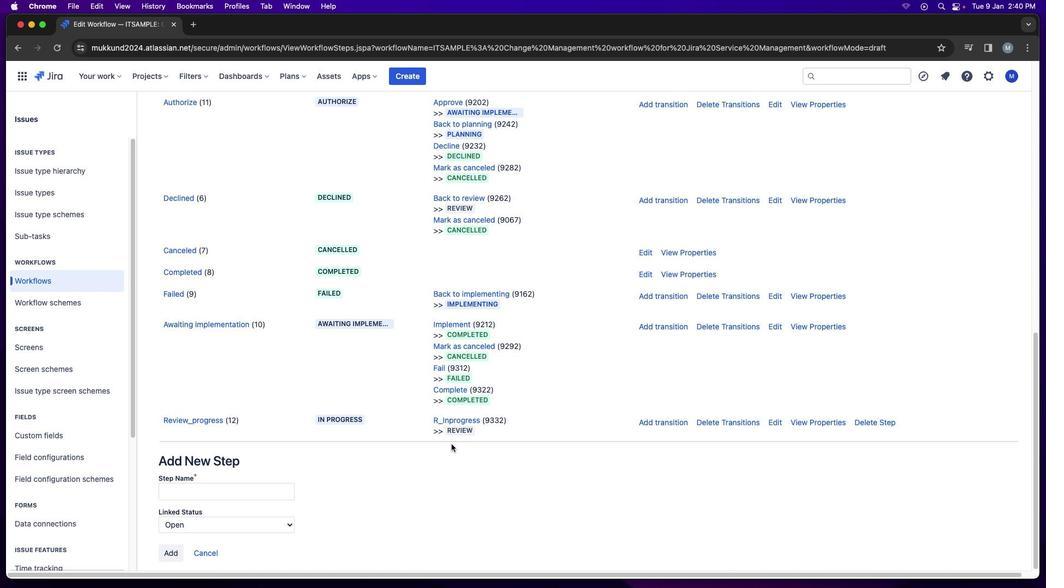 
Action: Mouse moved to (753, 456)
Screenshot: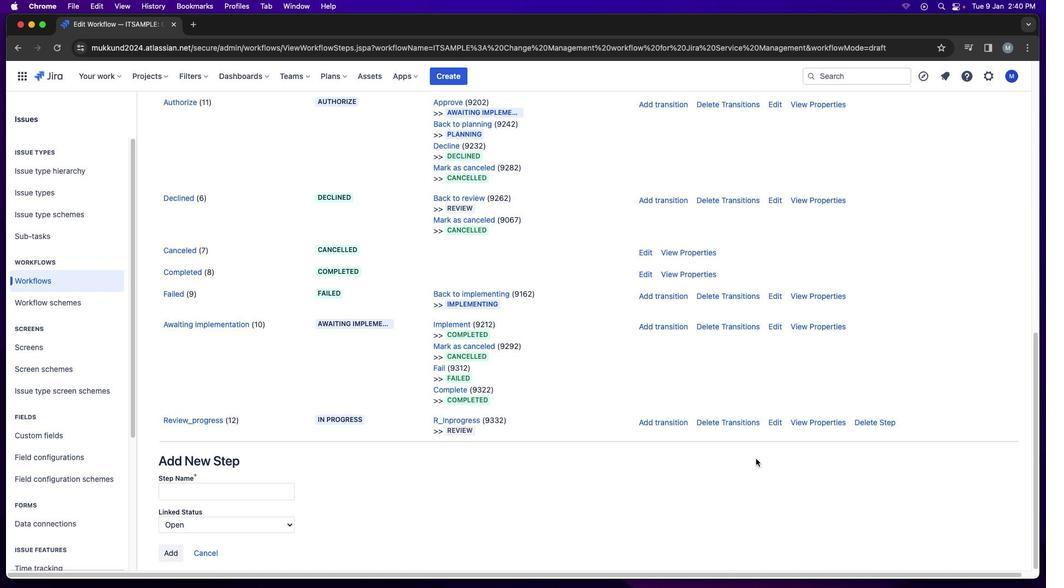 
Action: Mouse pressed left at (753, 456)
Screenshot: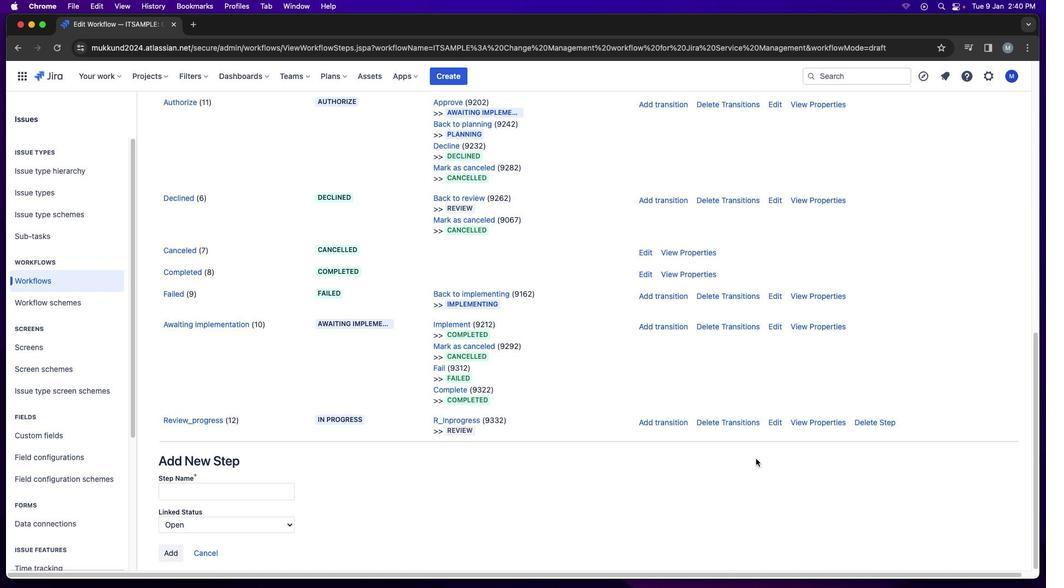 
Action: Mouse moved to (754, 456)
Screenshot: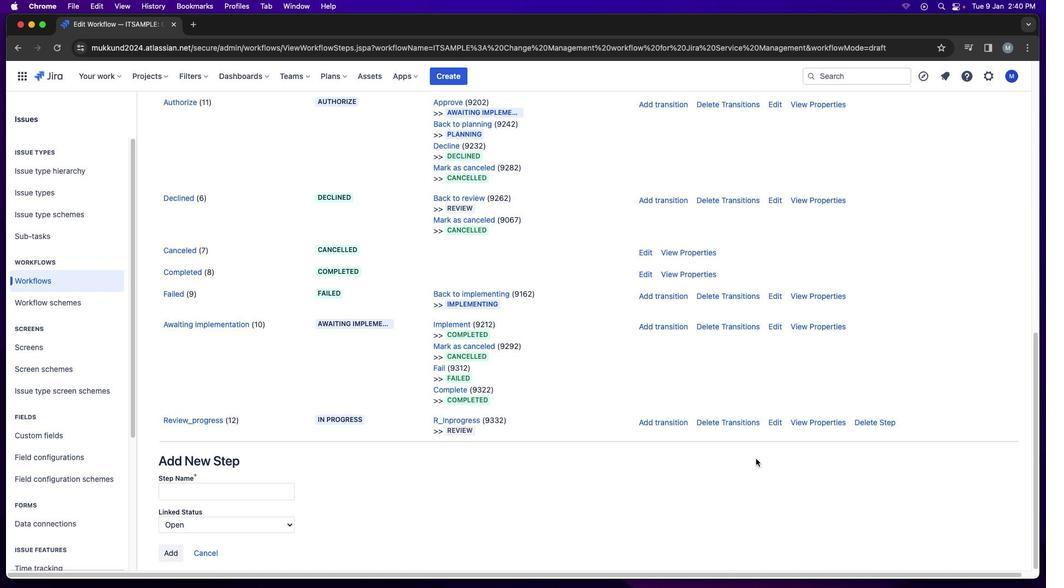 
